 Task: Find connections with filter location Fortaleza with filter topic #Softwaredesignwith filter profile language English with filter current company FSSAI Publication with filter school Delhi Public School - India with filter industry Wholesale Paper Products with filter service category Pricing Strategy with filter keywords title Landscaping Assistant
Action: Mouse moved to (543, 106)
Screenshot: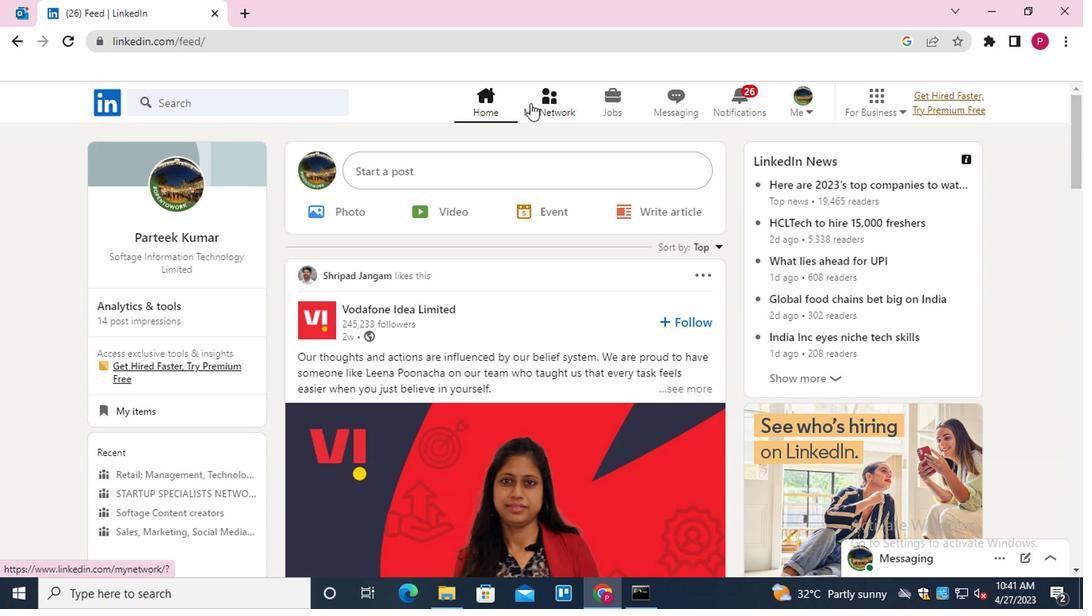 
Action: Mouse pressed left at (543, 106)
Screenshot: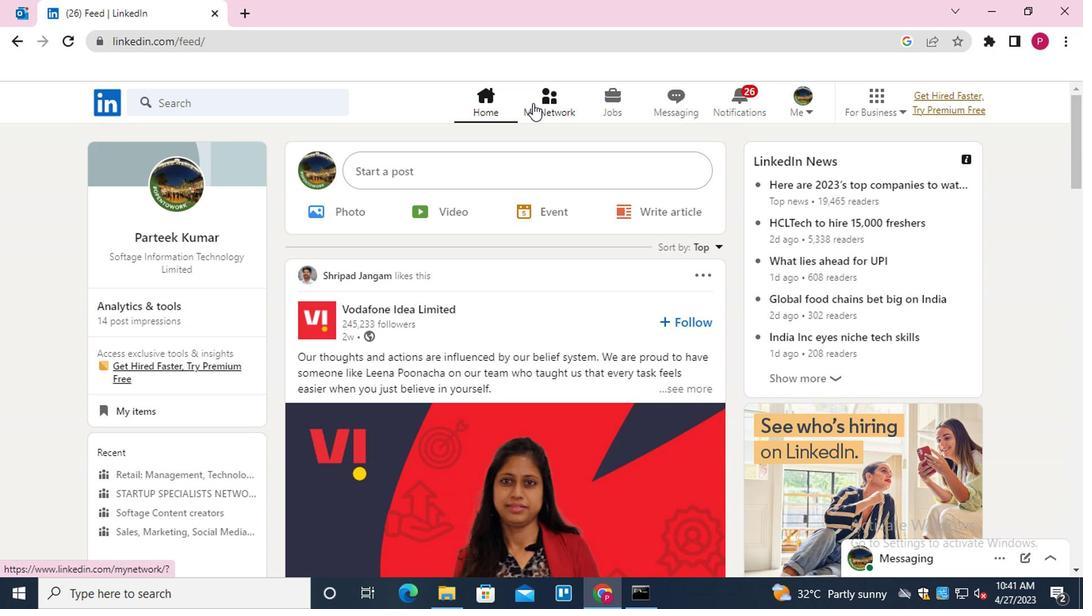 
Action: Mouse moved to (225, 181)
Screenshot: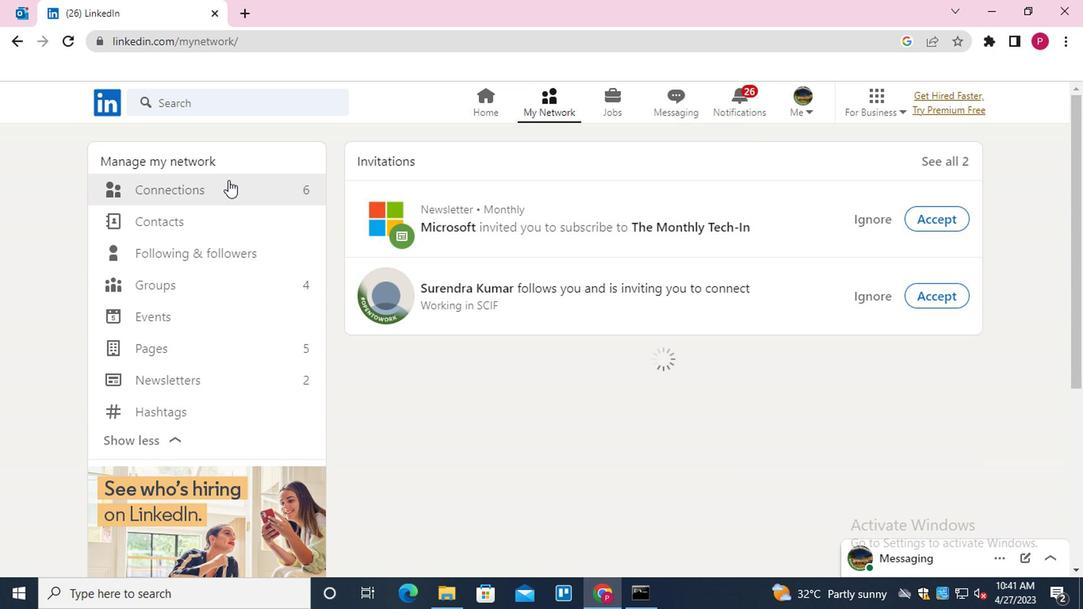 
Action: Mouse pressed left at (225, 181)
Screenshot: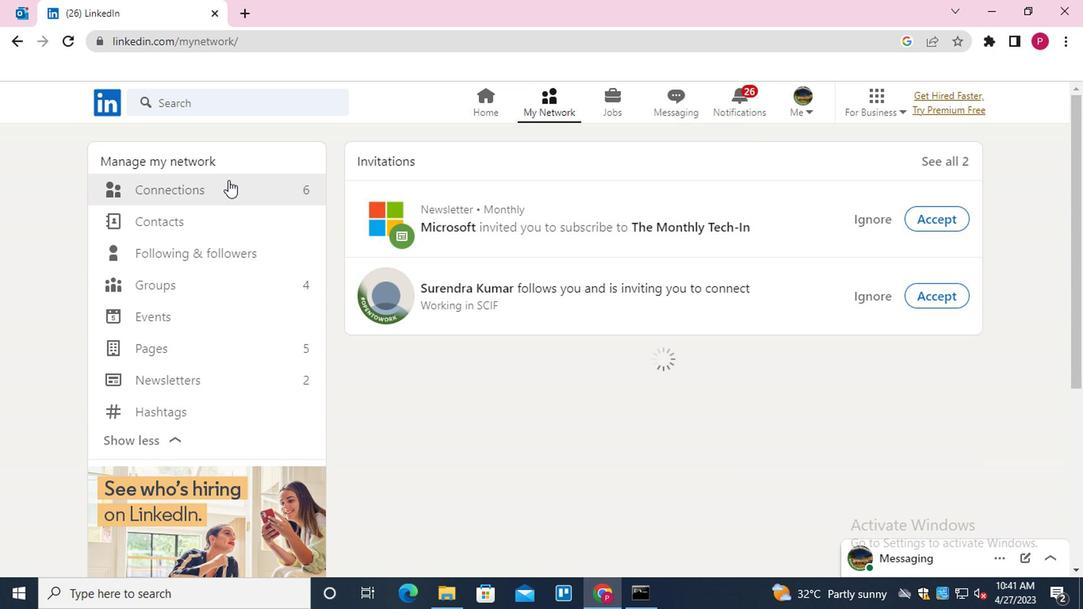 
Action: Mouse moved to (678, 193)
Screenshot: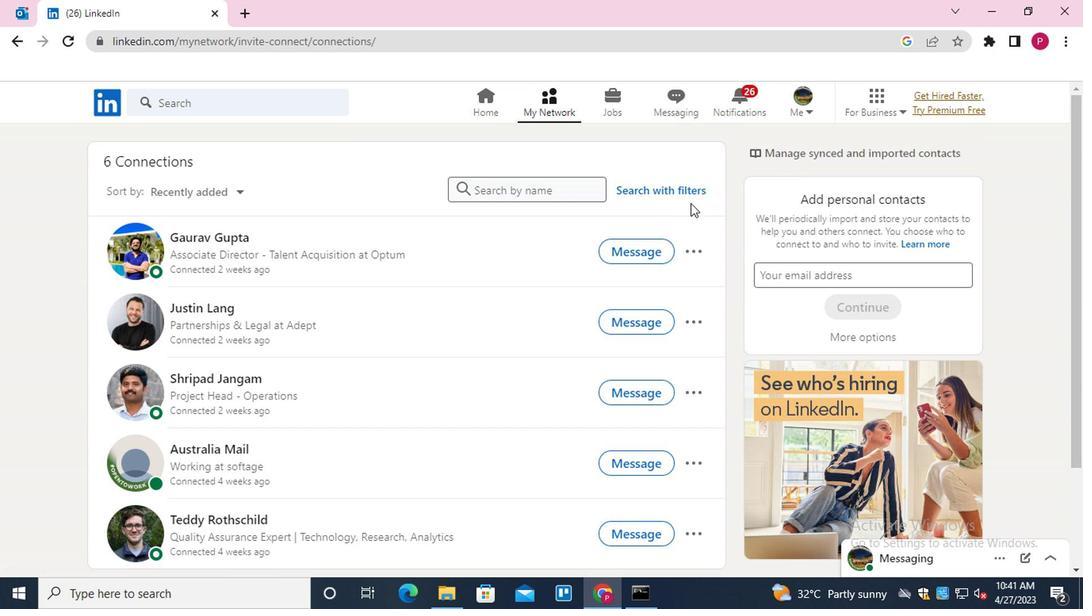 
Action: Mouse pressed left at (678, 193)
Screenshot: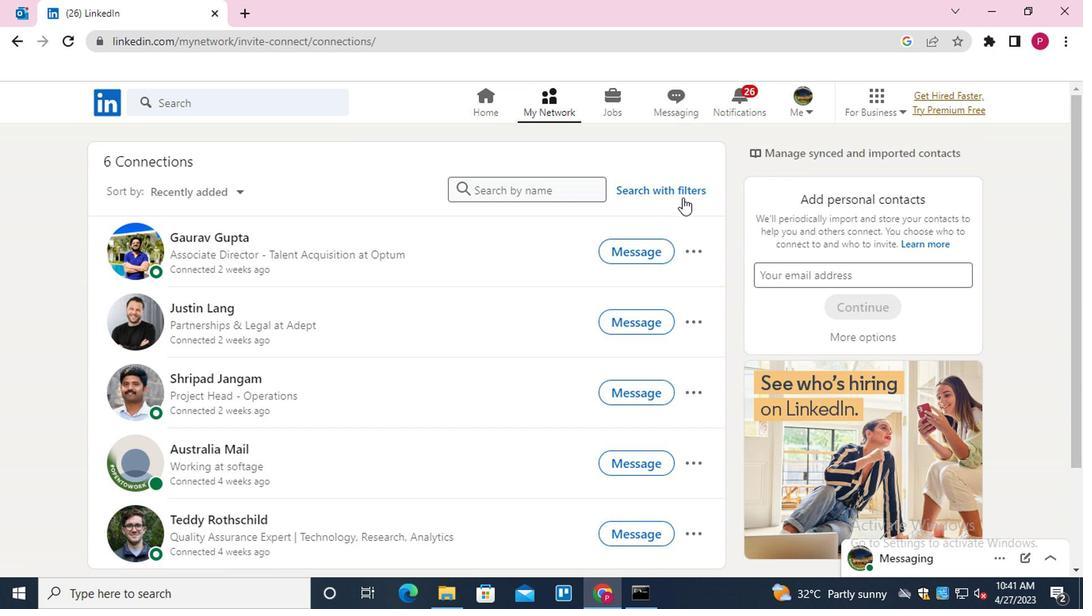 
Action: Mouse moved to (537, 147)
Screenshot: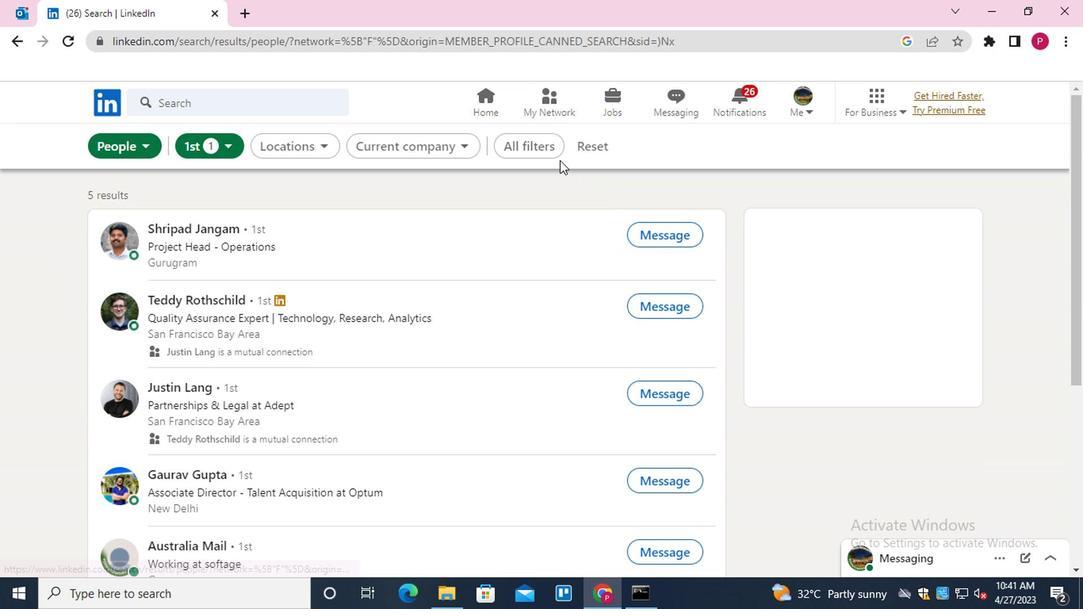 
Action: Mouse pressed left at (537, 147)
Screenshot: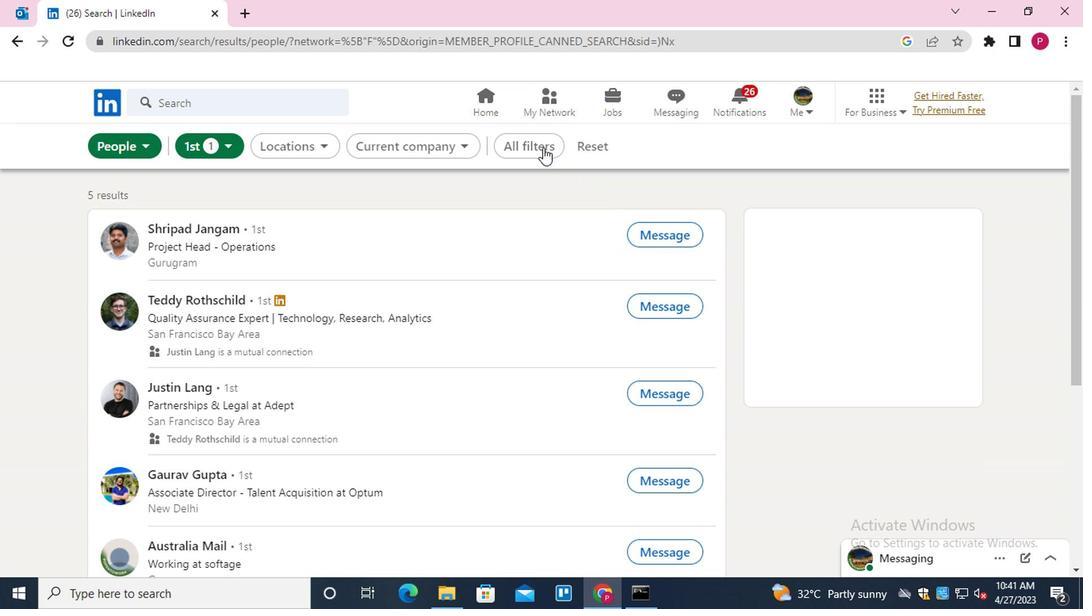 
Action: Mouse moved to (849, 310)
Screenshot: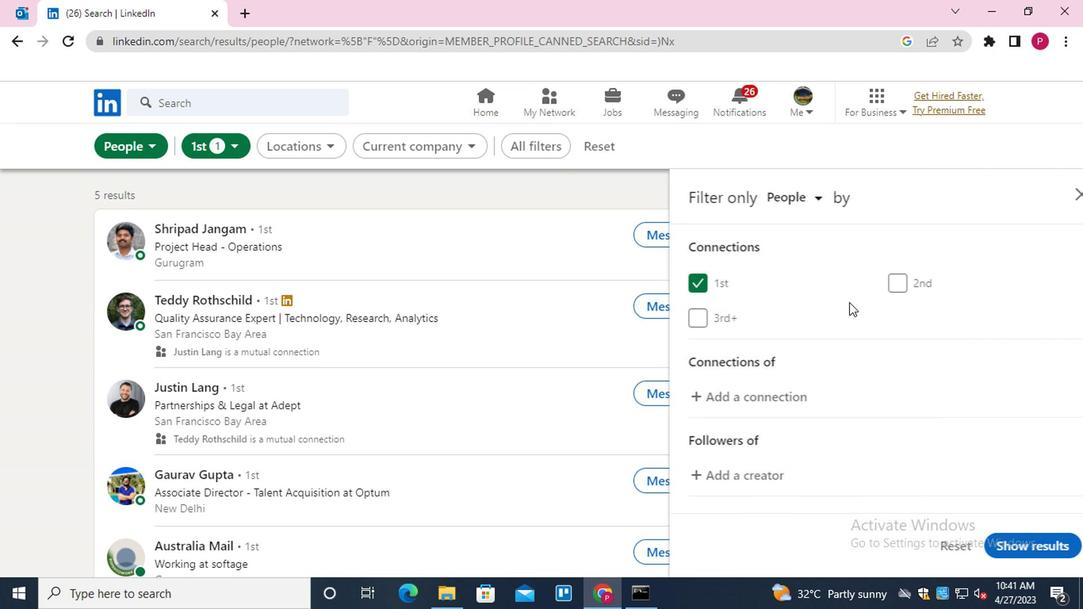 
Action: Mouse scrolled (849, 310) with delta (0, 0)
Screenshot: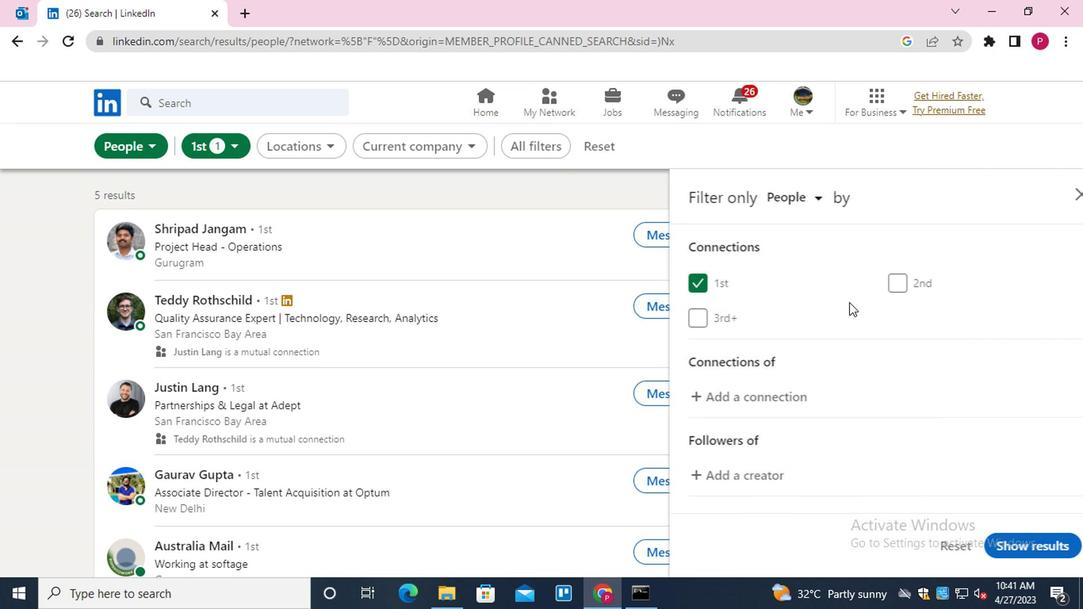 
Action: Mouse moved to (851, 312)
Screenshot: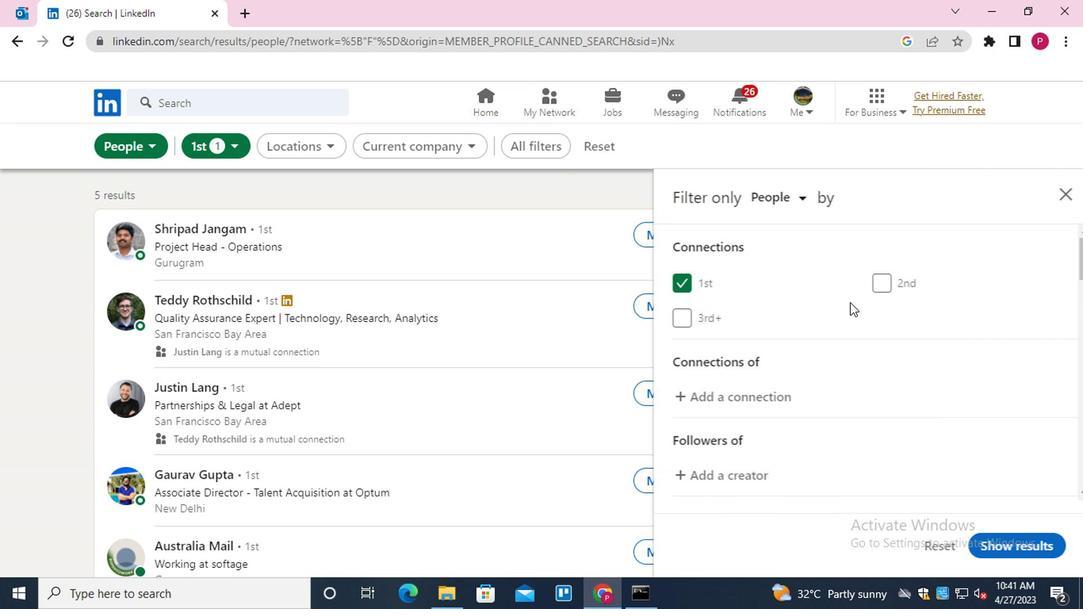 
Action: Mouse scrolled (851, 311) with delta (0, -1)
Screenshot: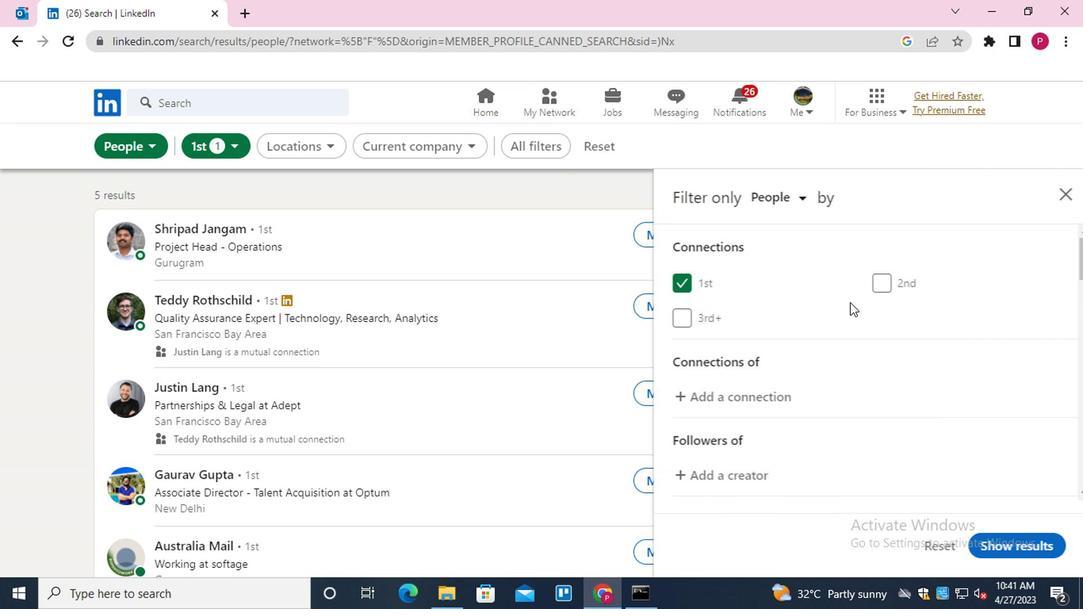 
Action: Mouse moved to (852, 317)
Screenshot: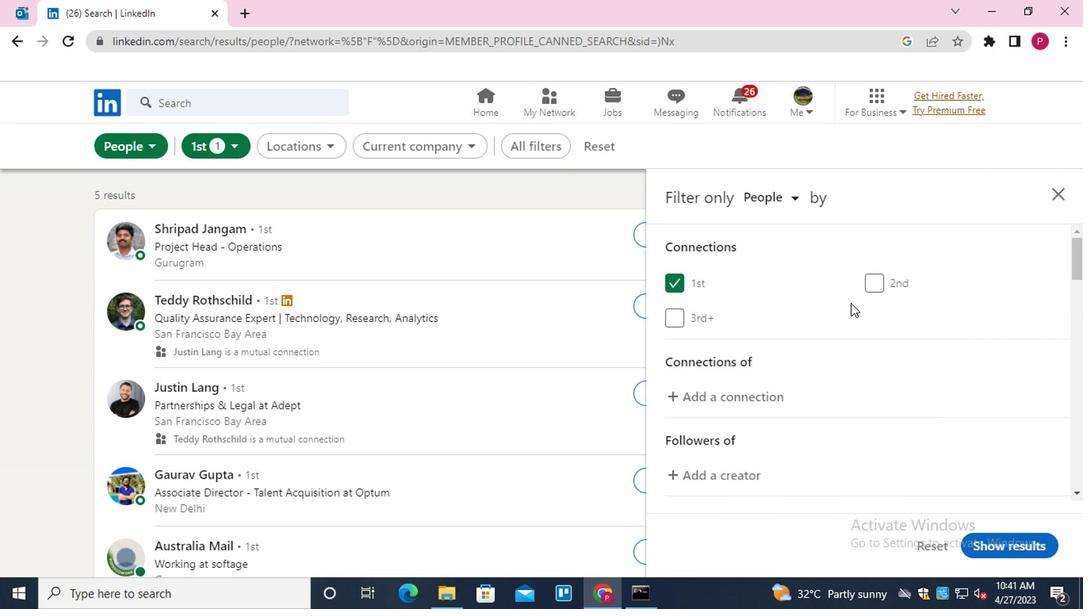 
Action: Mouse scrolled (852, 316) with delta (0, 0)
Screenshot: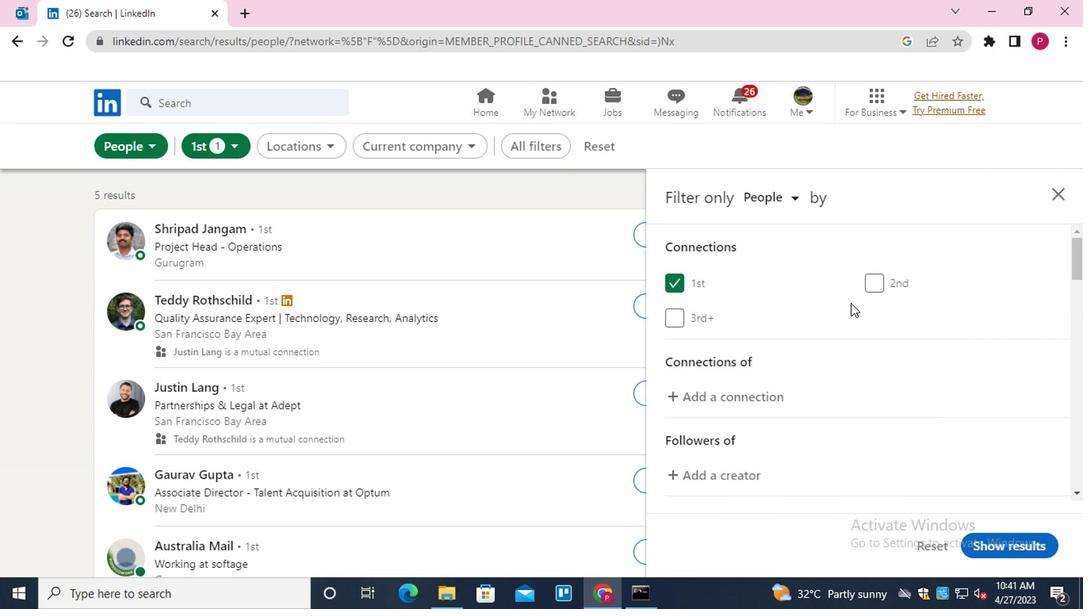 
Action: Mouse moved to (909, 398)
Screenshot: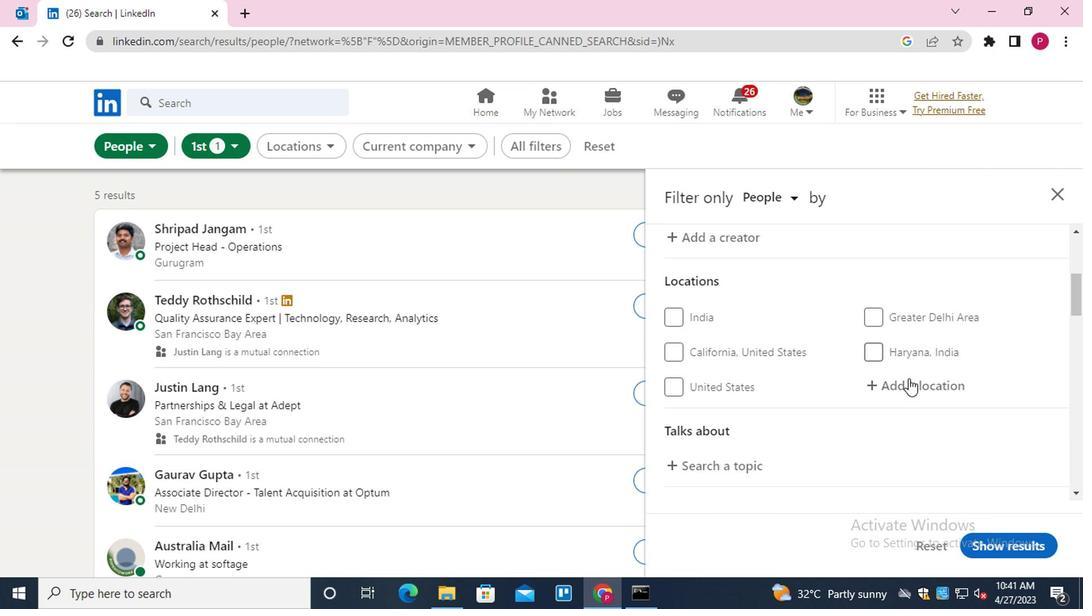 
Action: Mouse pressed left at (909, 398)
Screenshot: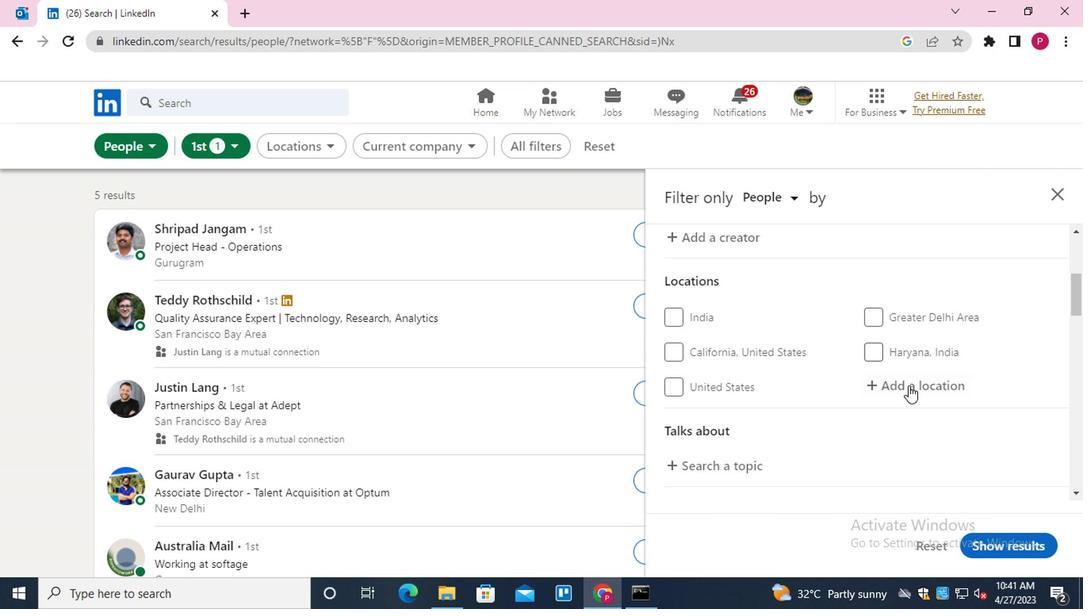 
Action: Mouse moved to (883, 369)
Screenshot: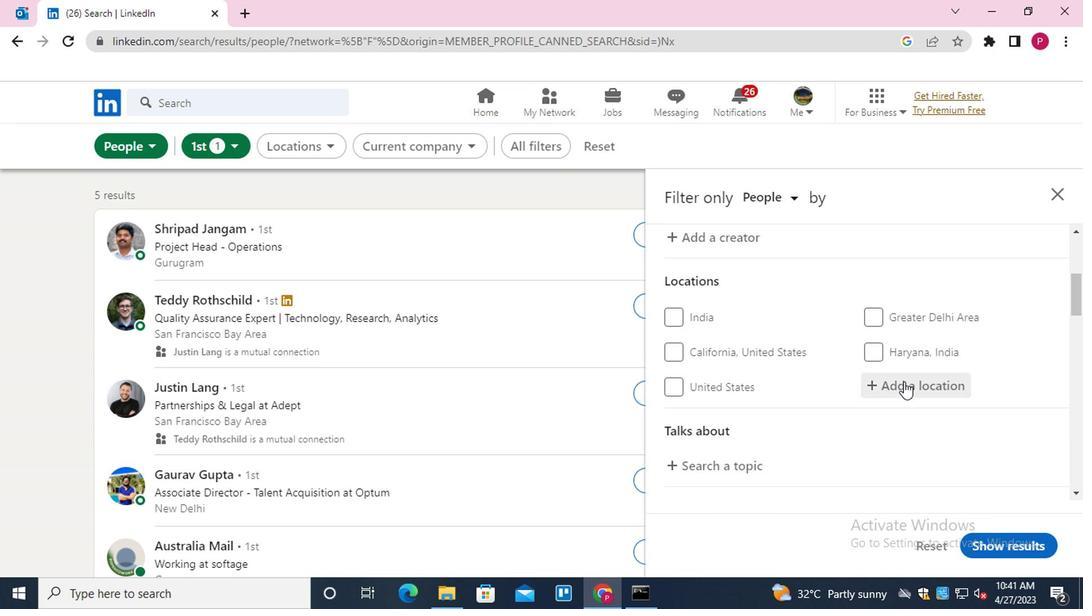 
Action: Mouse pressed left at (883, 369)
Screenshot: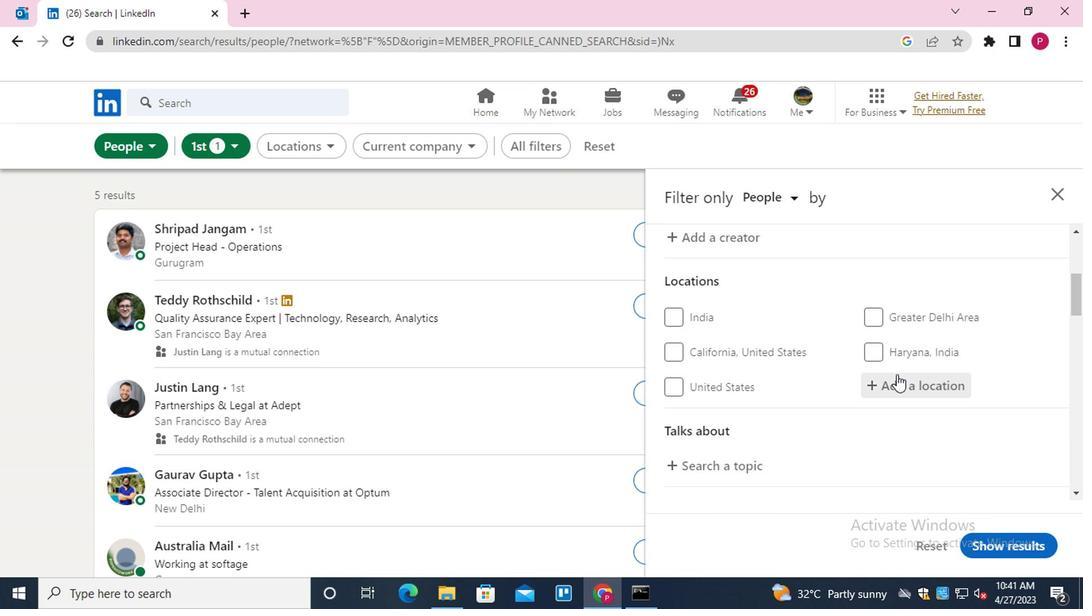 
Action: Mouse moved to (888, 378)
Screenshot: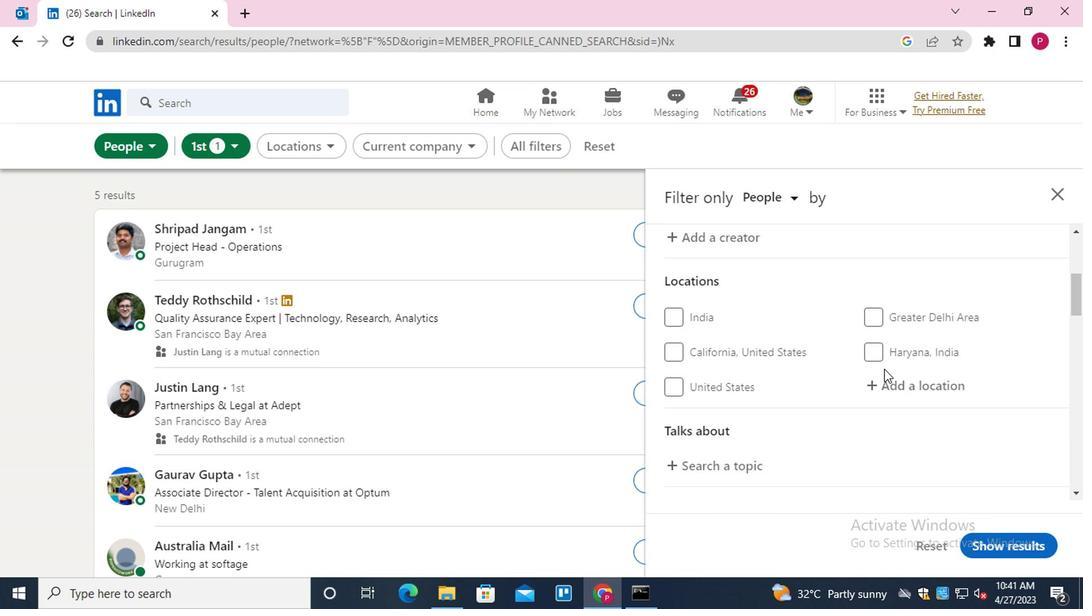 
Action: Mouse pressed left at (888, 378)
Screenshot: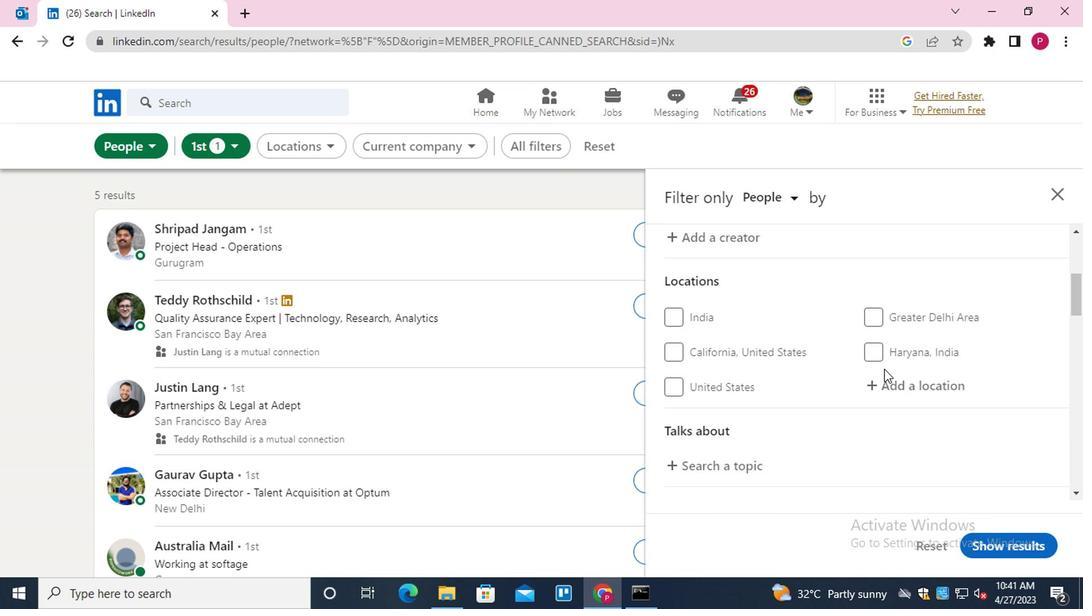 
Action: Mouse moved to (891, 379)
Screenshot: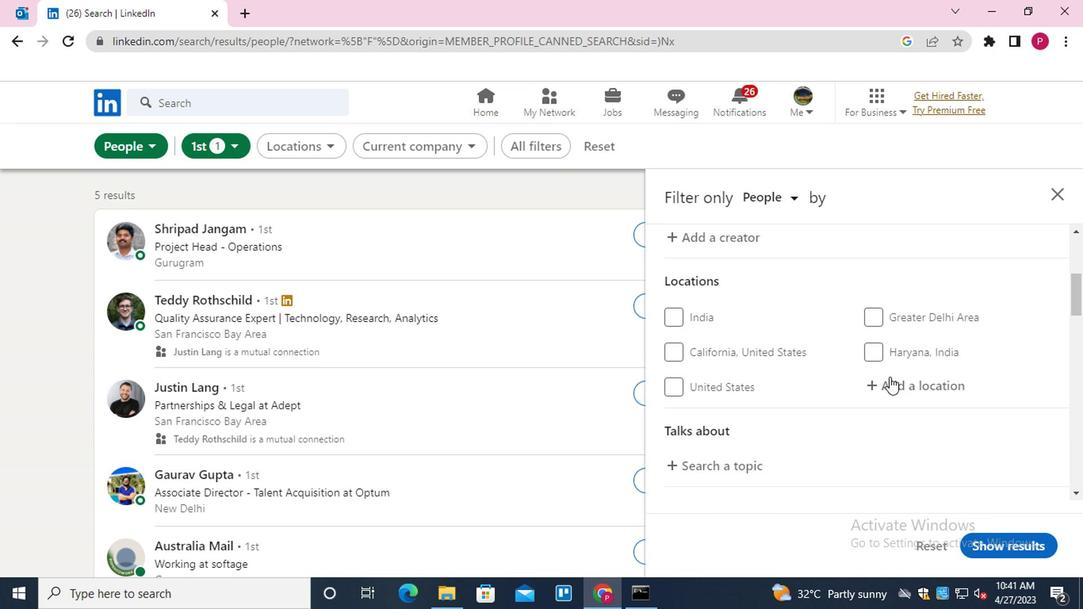 
Action: Key pressed <Key.shift><Key.shift><Key.shift><Key.shift><Key.shift><Key.shift><Key.shift><Key.shift><Key.shift><Key.shift><Key.shift><Key.shift><Key.shift>FORTALEZA<Key.down><Key.enter>
Screenshot: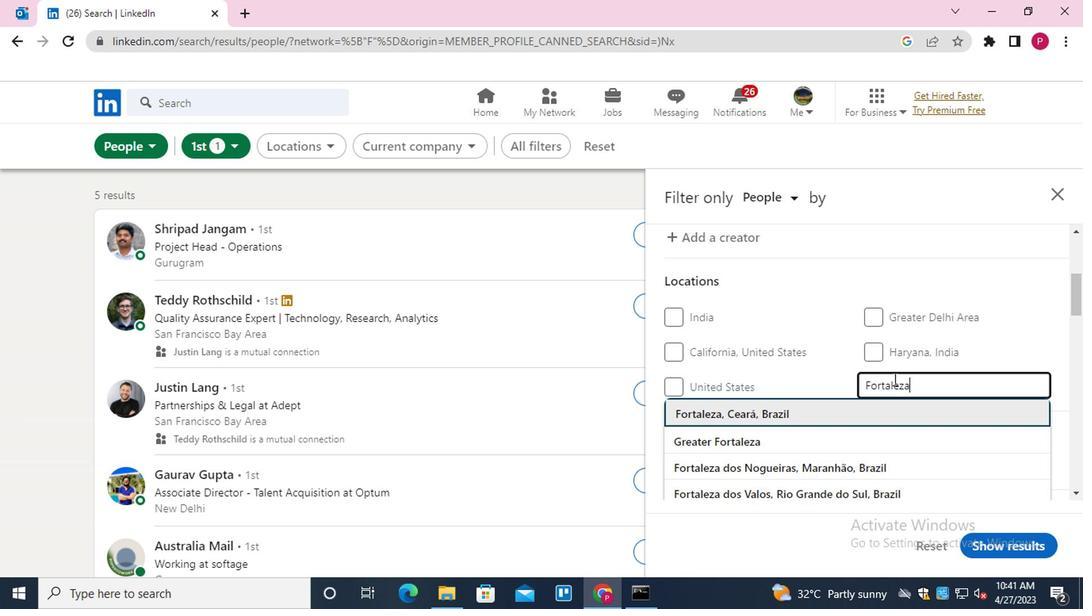 
Action: Mouse moved to (883, 385)
Screenshot: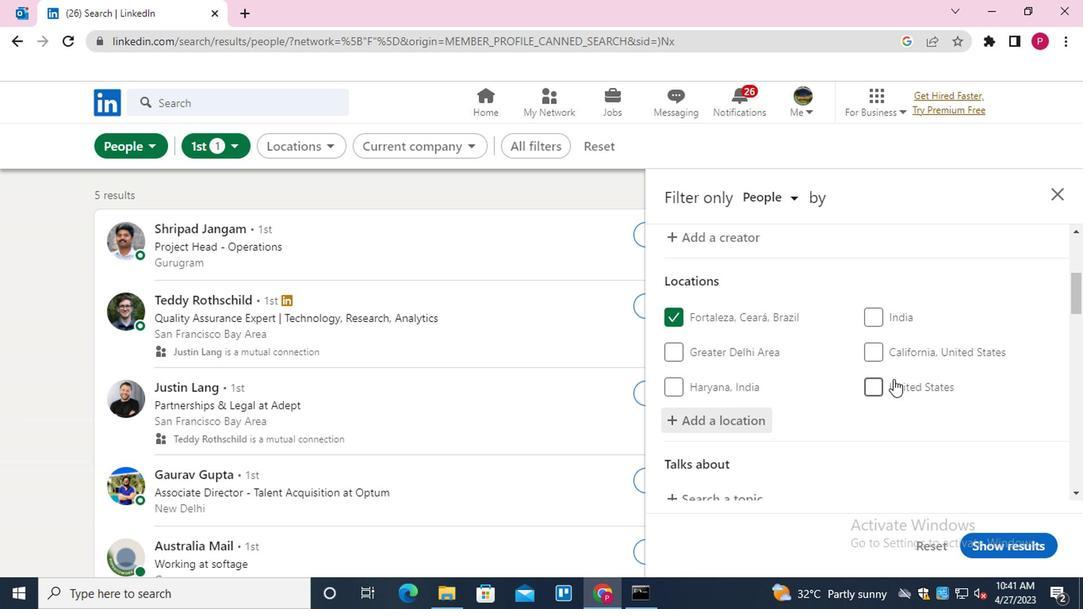 
Action: Mouse scrolled (883, 384) with delta (0, 0)
Screenshot: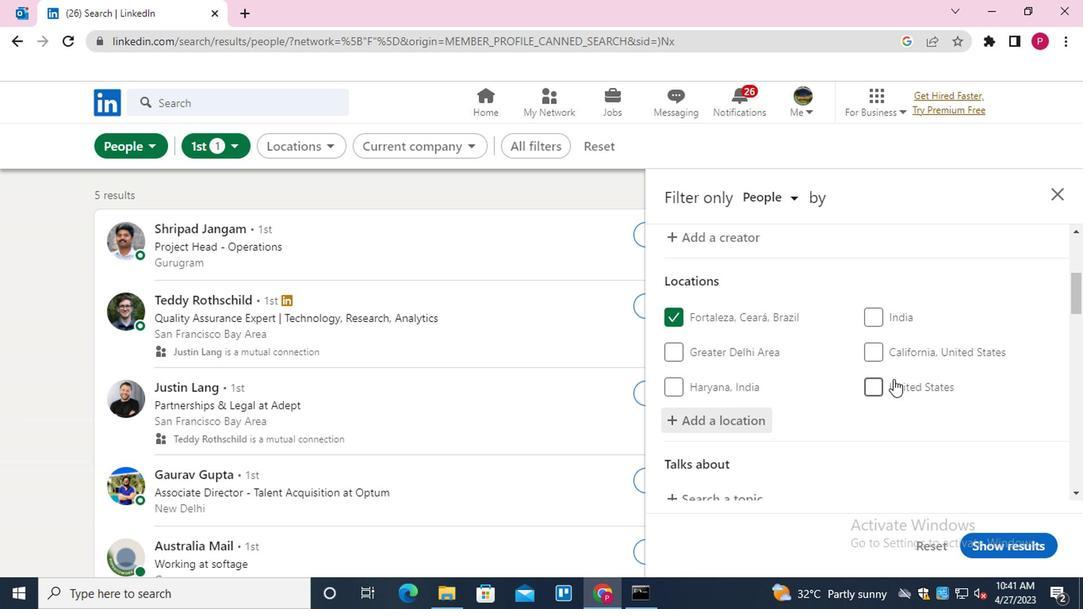 
Action: Mouse scrolled (883, 384) with delta (0, 0)
Screenshot: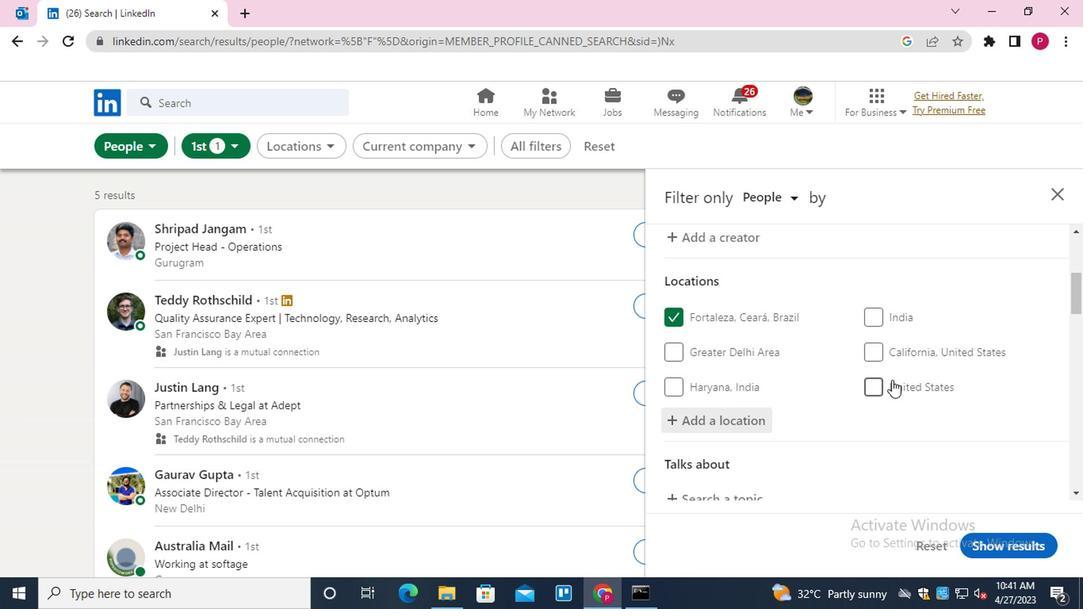 
Action: Mouse moved to (738, 336)
Screenshot: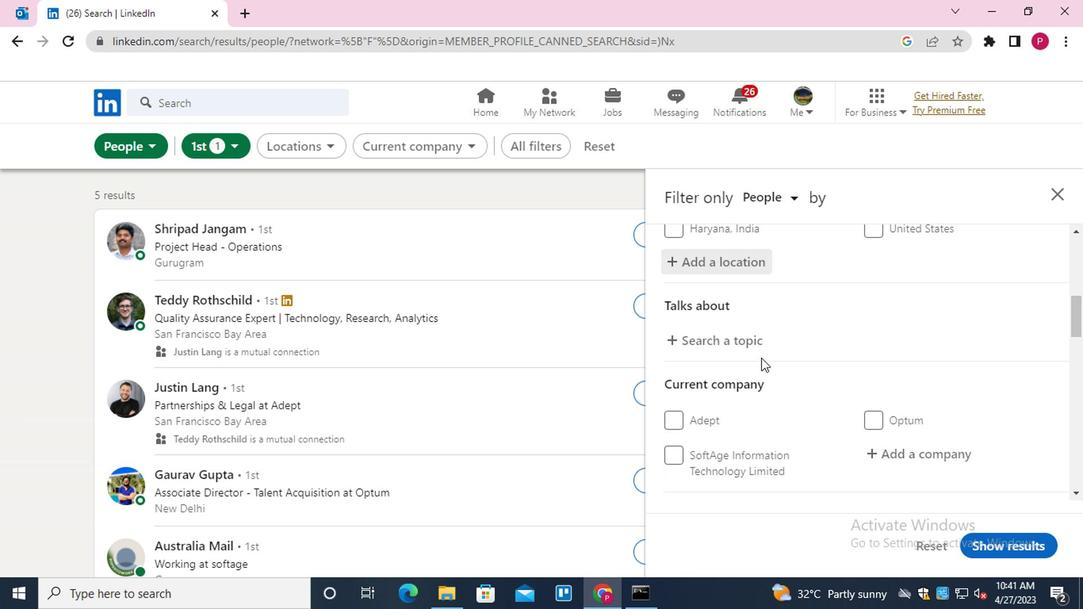 
Action: Mouse pressed left at (738, 336)
Screenshot: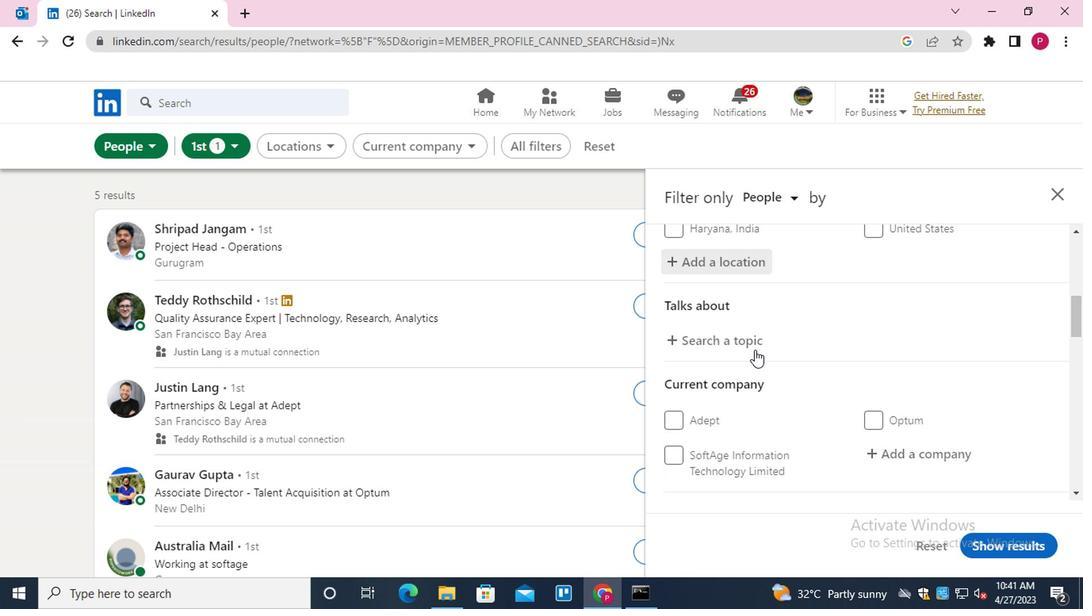 
Action: Key pressed SOFTWARE<Key.down><Key.down><Key.down><Key.down><Key.down><Key.down><Key.down><Key.down><Key.up><Key.up><Key.down><Key.up><Key.up><Key.up><Key.down><Key.down><Key.down><Key.down><Key.down><Key.down><Key.down><Key.enter>
Screenshot: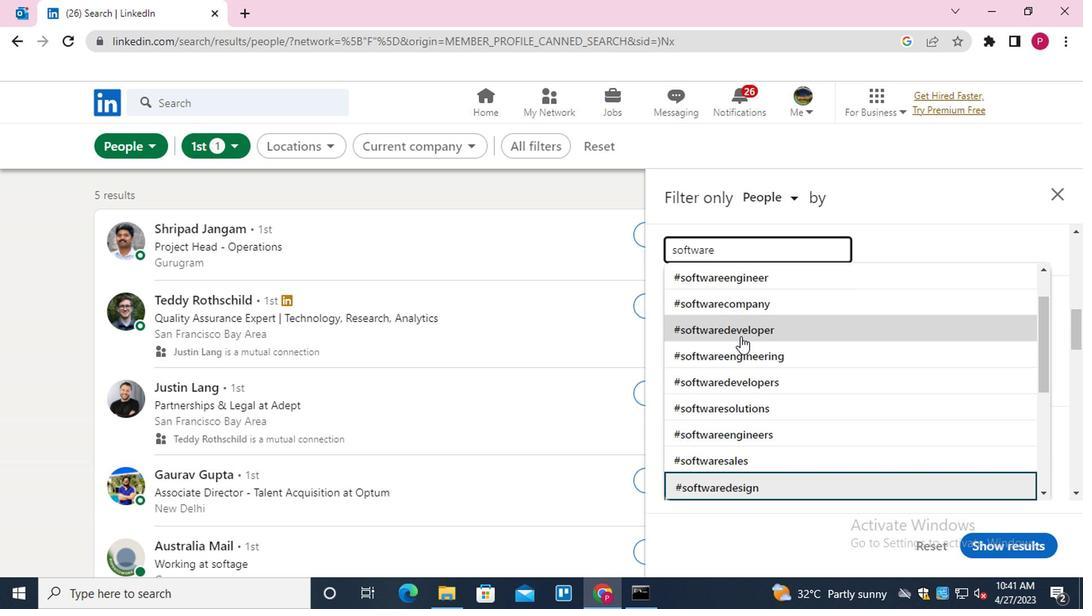 
Action: Mouse moved to (931, 363)
Screenshot: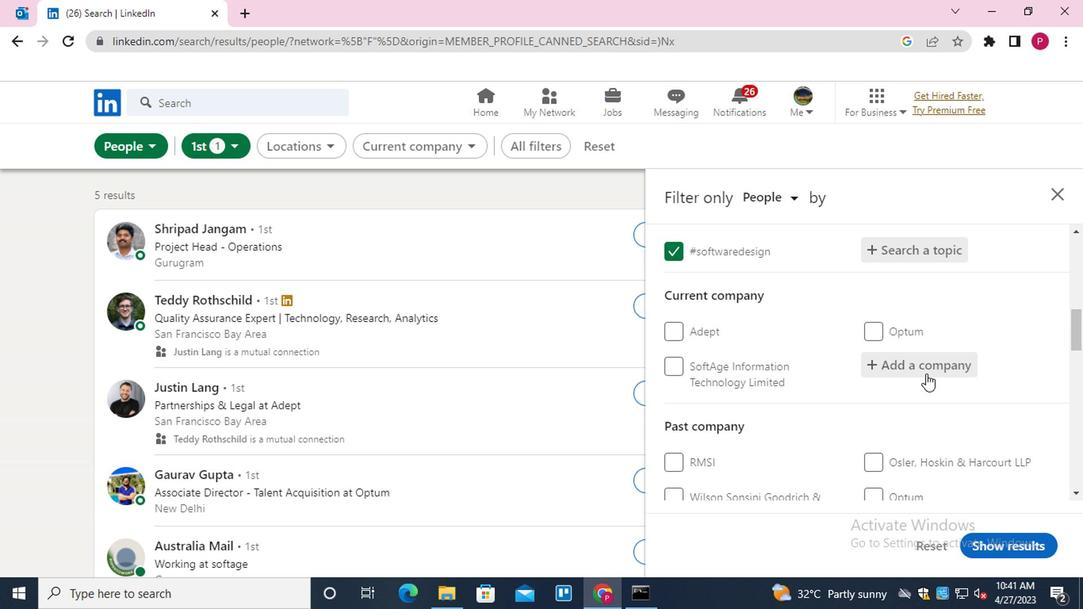 
Action: Mouse pressed left at (931, 363)
Screenshot: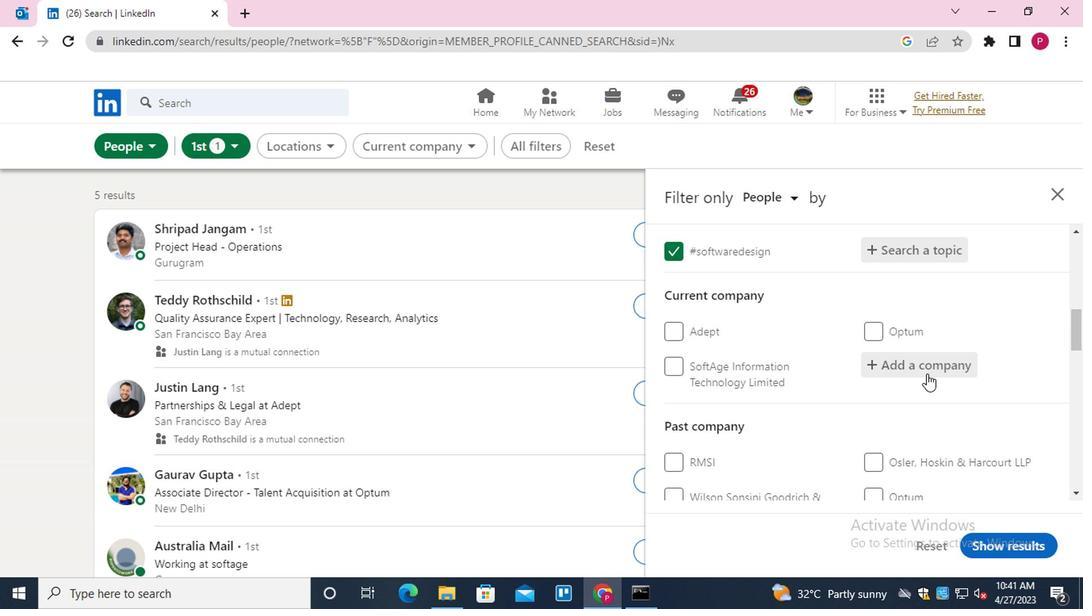 
Action: Key pressed <Key.shift><Key.shift><Key.shift><Key.shift><Key.shift><Key.shift><Key.shift><Key.shift><Key.shift><Key.shift><Key.shift><Key.shift>FSSAI
Screenshot: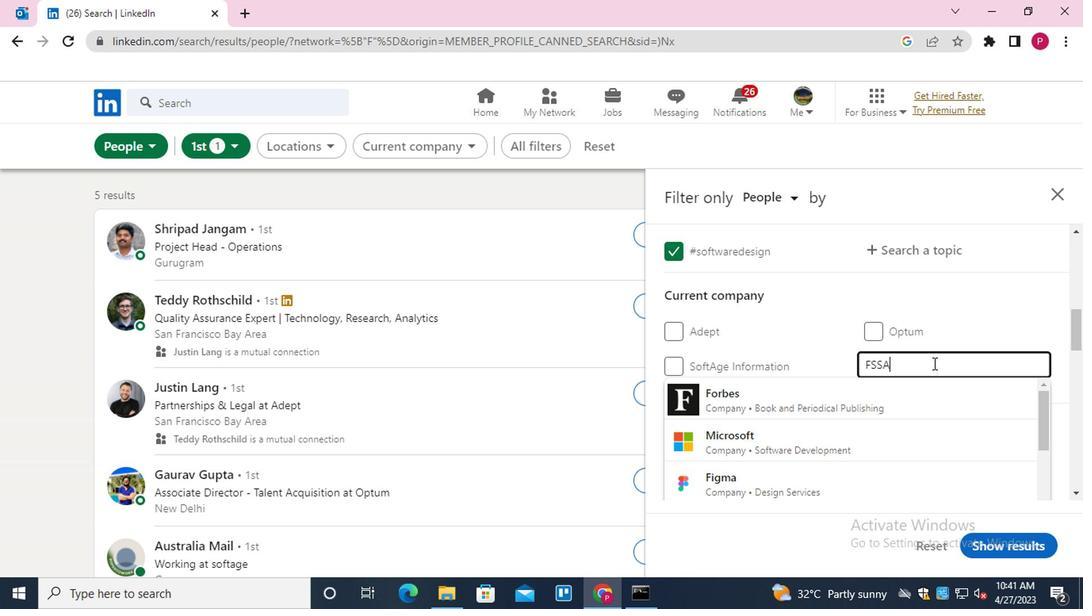 
Action: Mouse moved to (980, 328)
Screenshot: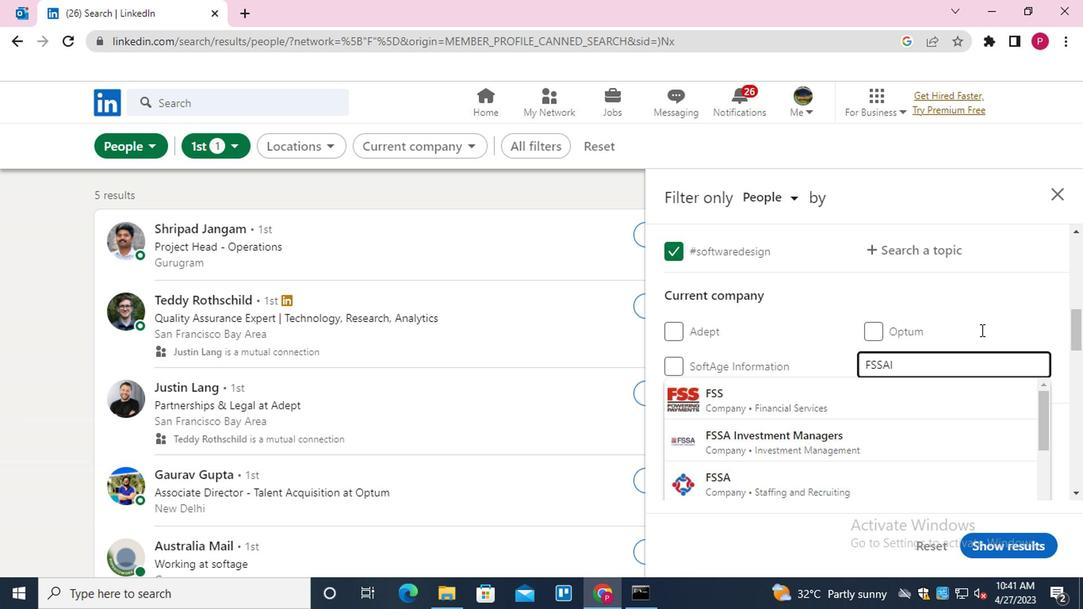 
Action: Key pressed <Key.down><Key.enter>
Screenshot: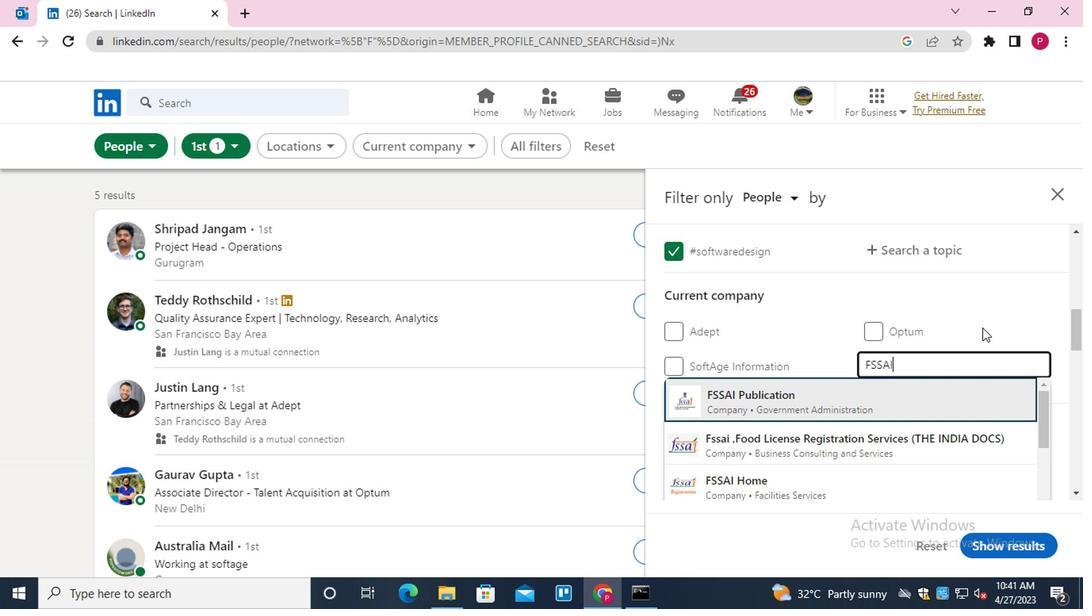 
Action: Mouse moved to (939, 295)
Screenshot: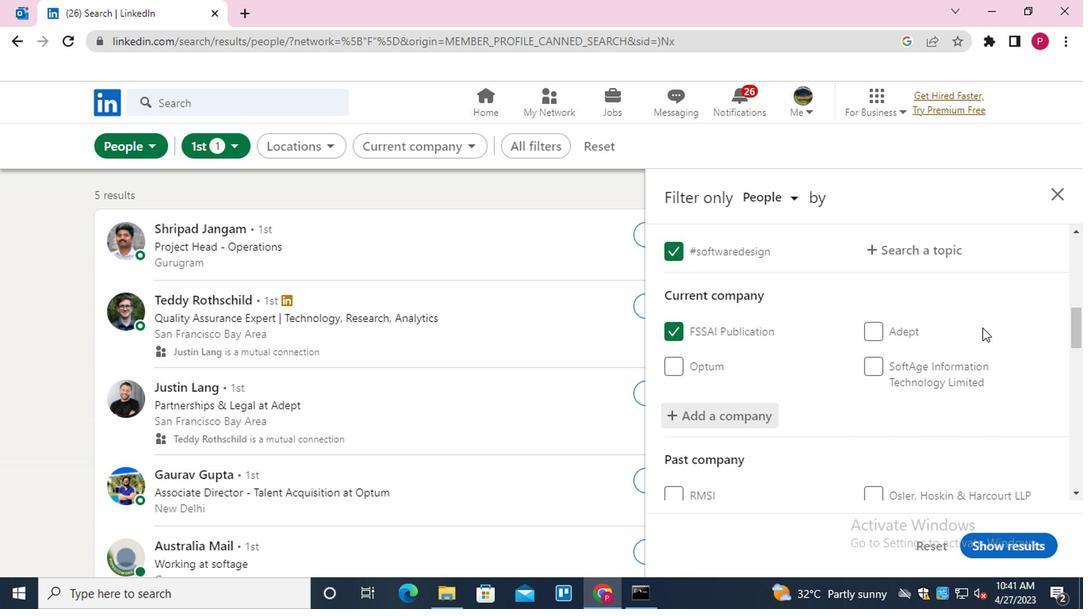 
Action: Mouse scrolled (939, 295) with delta (0, 0)
Screenshot: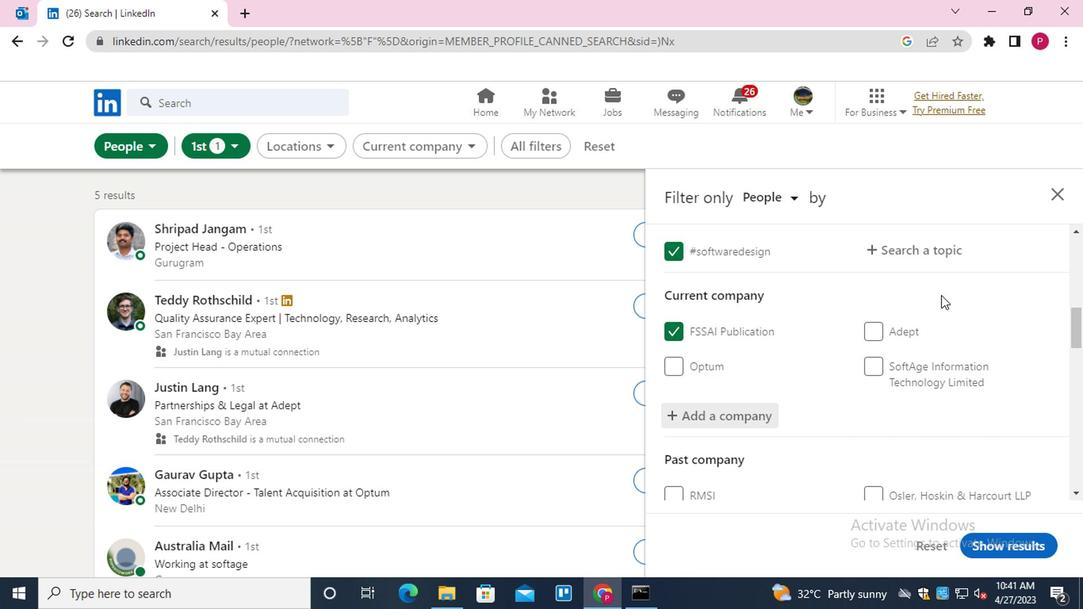 
Action: Mouse moved to (937, 306)
Screenshot: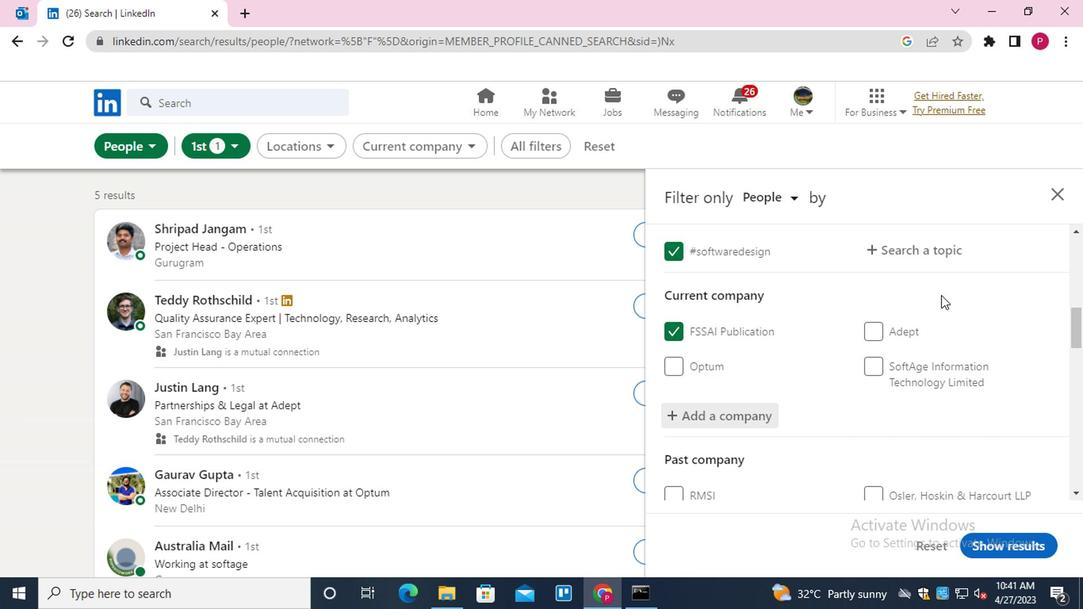 
Action: Mouse scrolled (937, 305) with delta (0, -1)
Screenshot: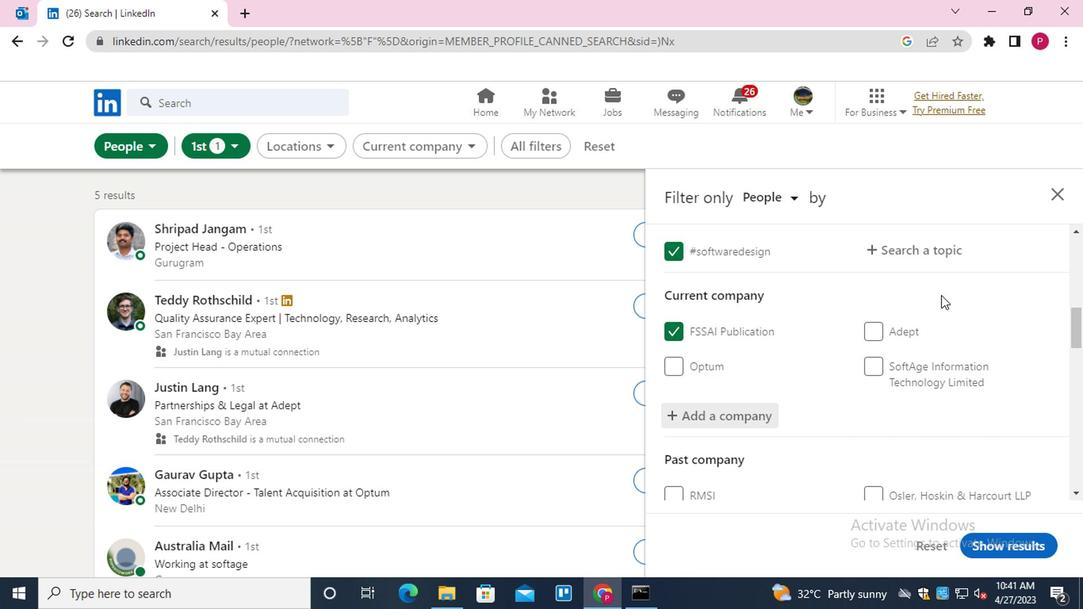 
Action: Mouse moved to (918, 357)
Screenshot: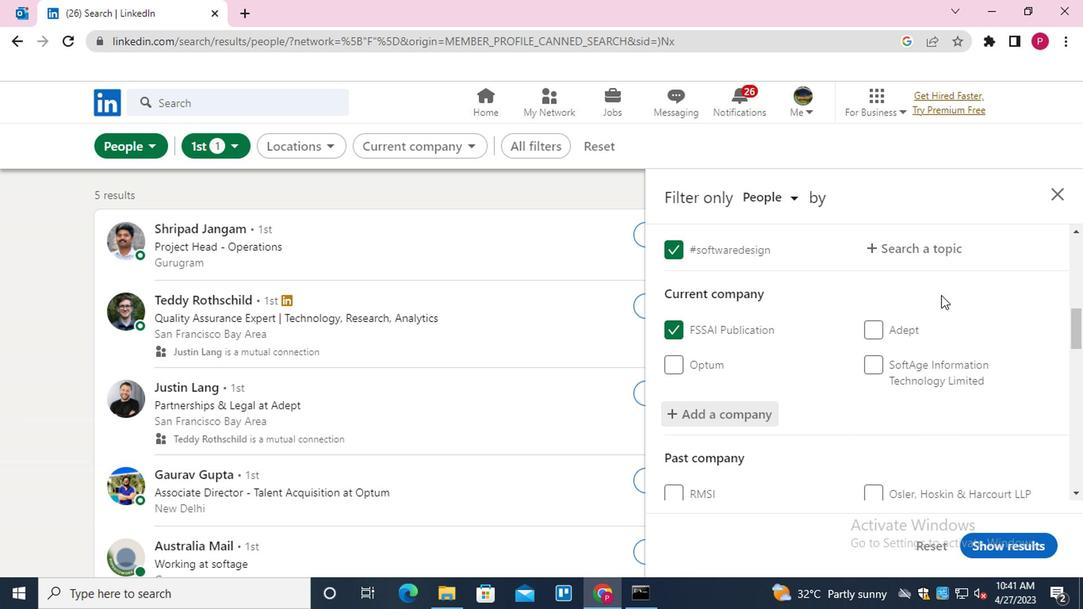 
Action: Mouse scrolled (918, 357) with delta (0, 0)
Screenshot: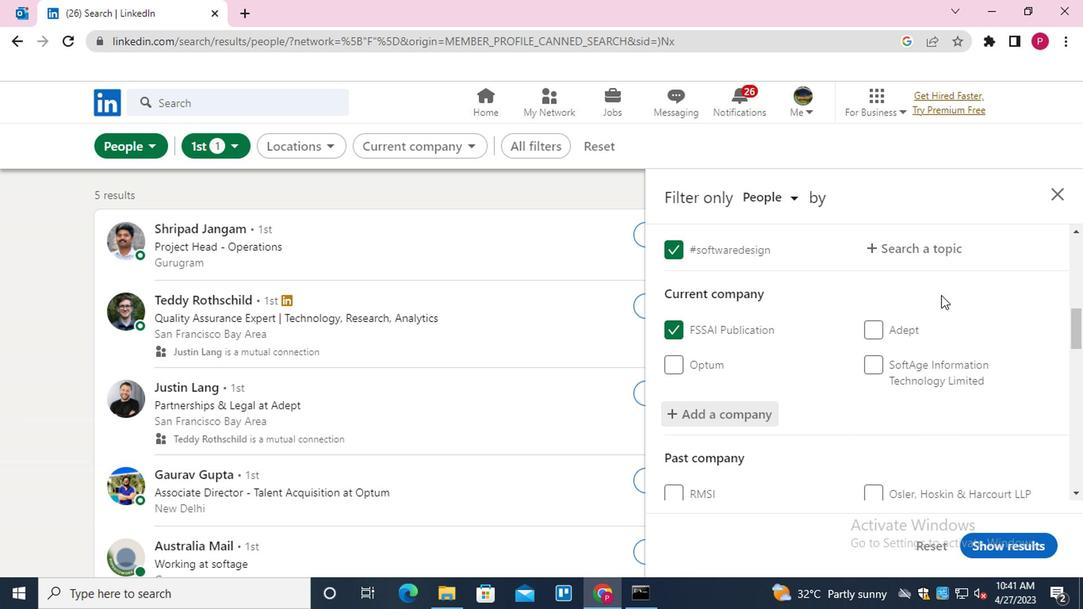 
Action: Mouse moved to (877, 359)
Screenshot: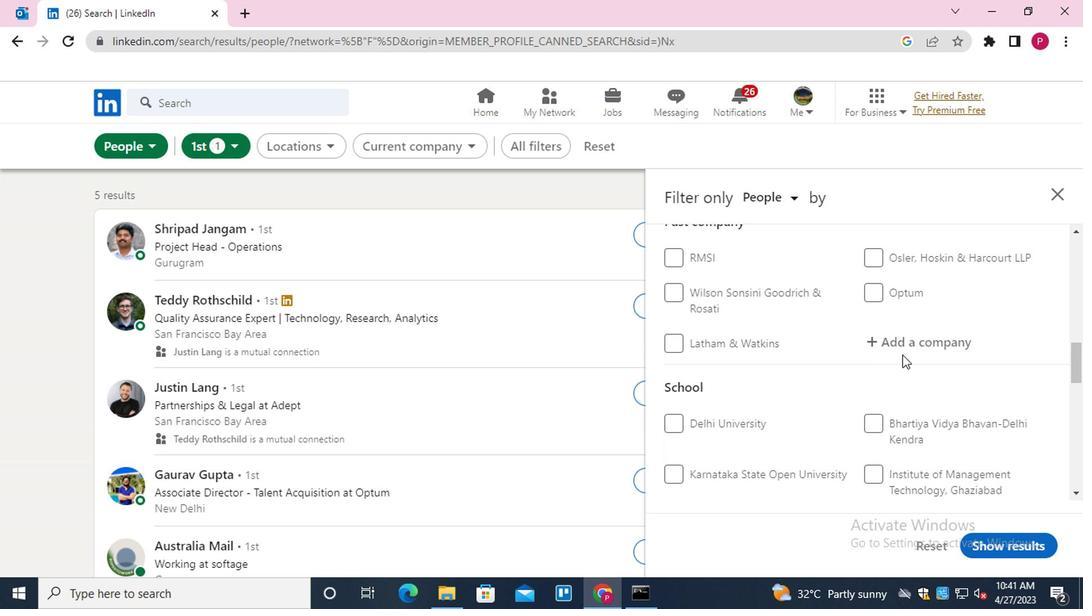 
Action: Mouse scrolled (877, 359) with delta (0, 0)
Screenshot: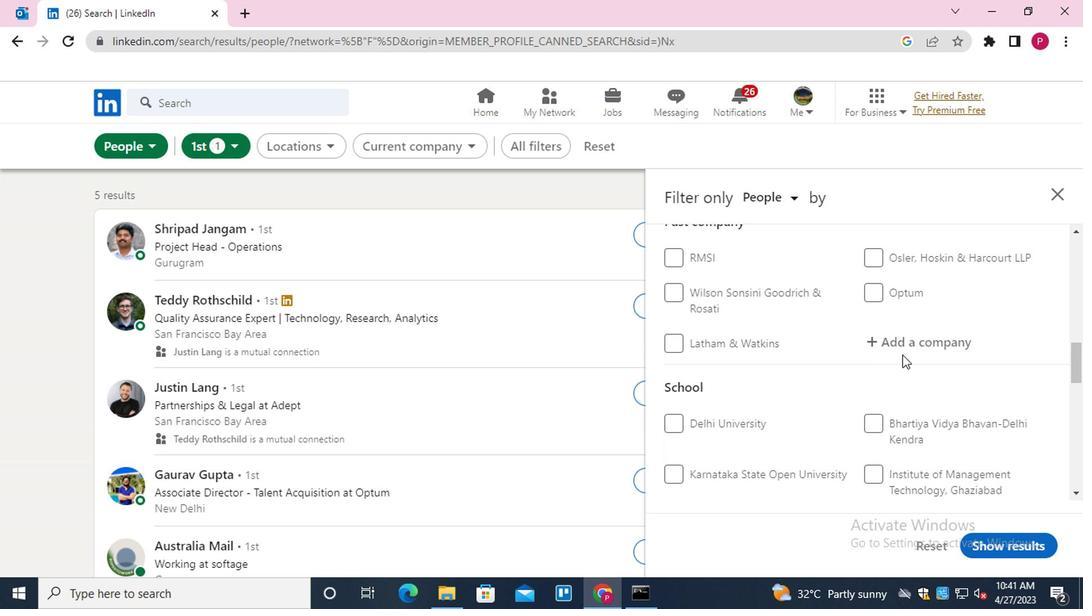 
Action: Mouse scrolled (877, 359) with delta (0, 0)
Screenshot: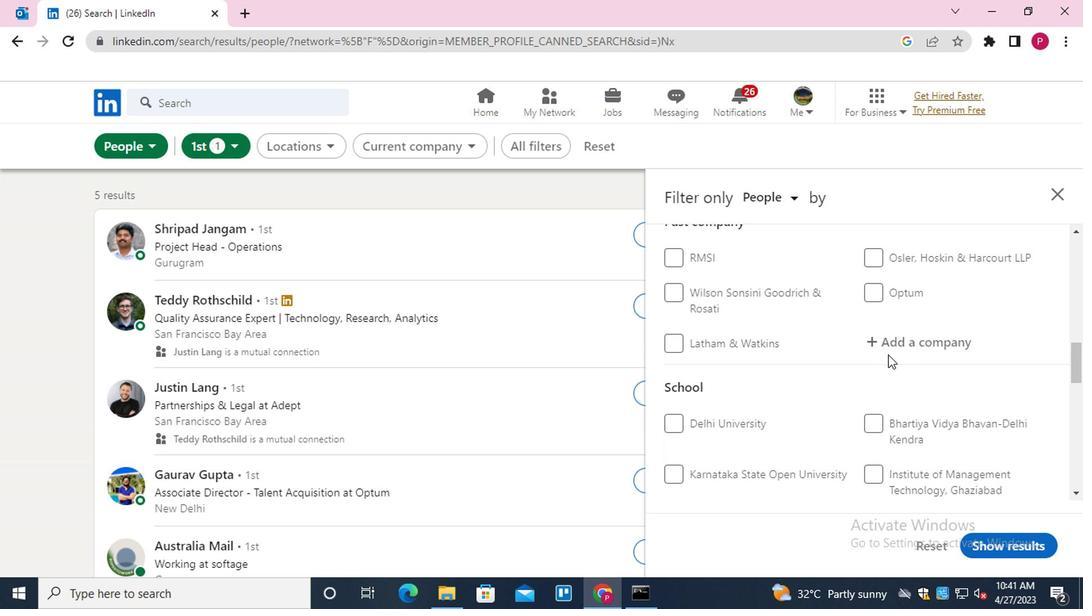 
Action: Mouse moved to (903, 366)
Screenshot: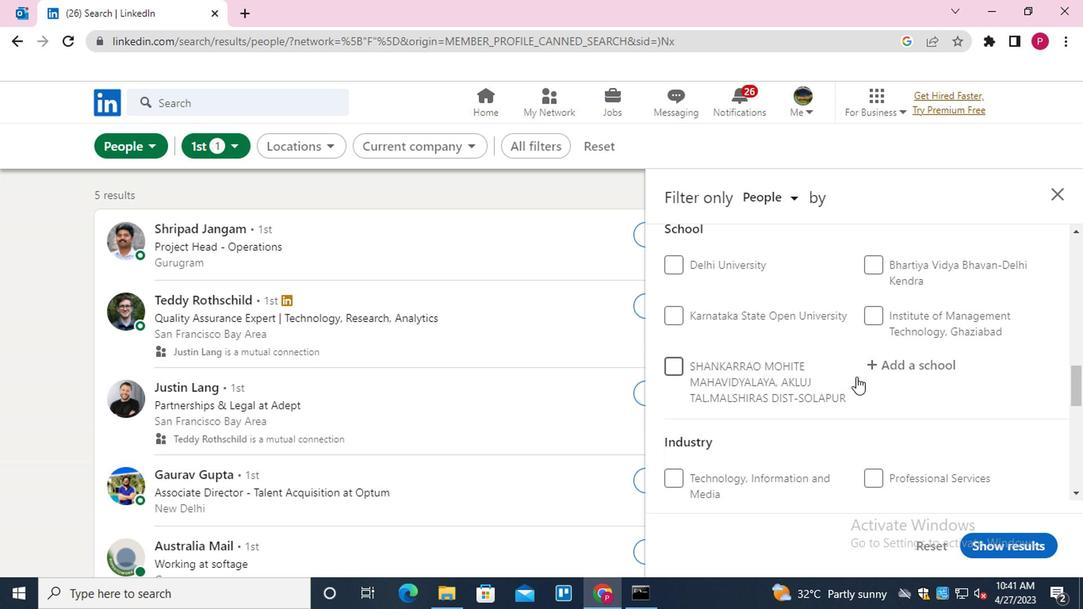 
Action: Mouse pressed left at (903, 366)
Screenshot: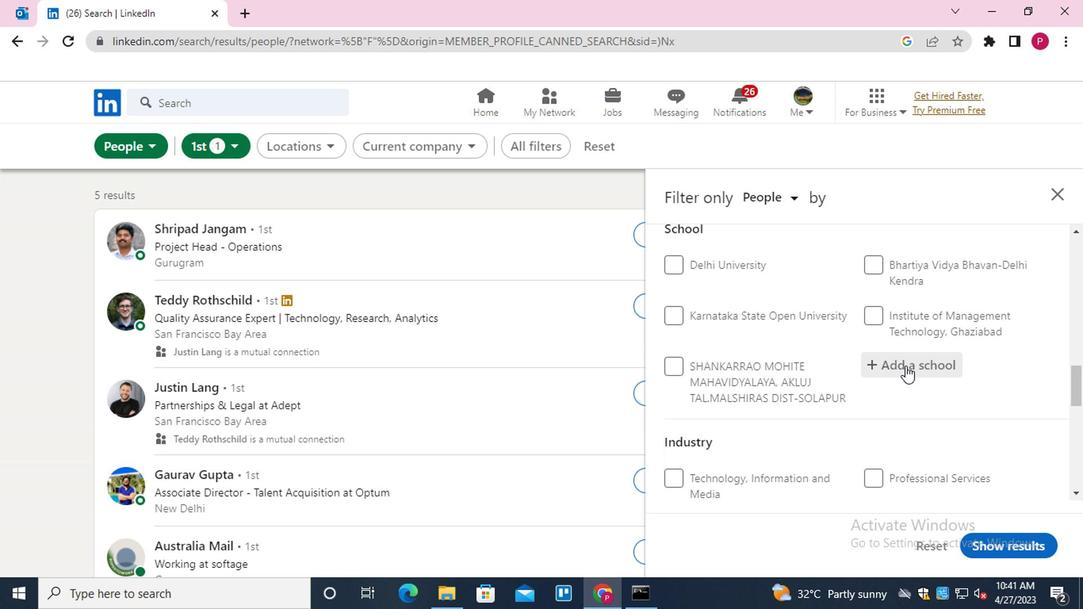 
Action: Mouse moved to (818, 361)
Screenshot: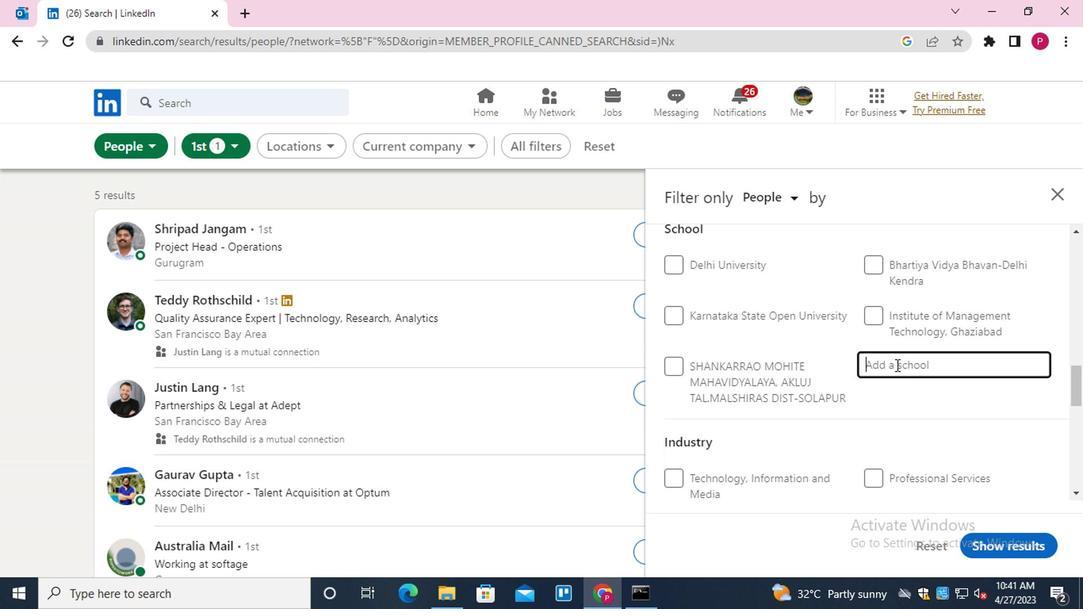 
Action: Mouse scrolled (818, 361) with delta (0, 0)
Screenshot: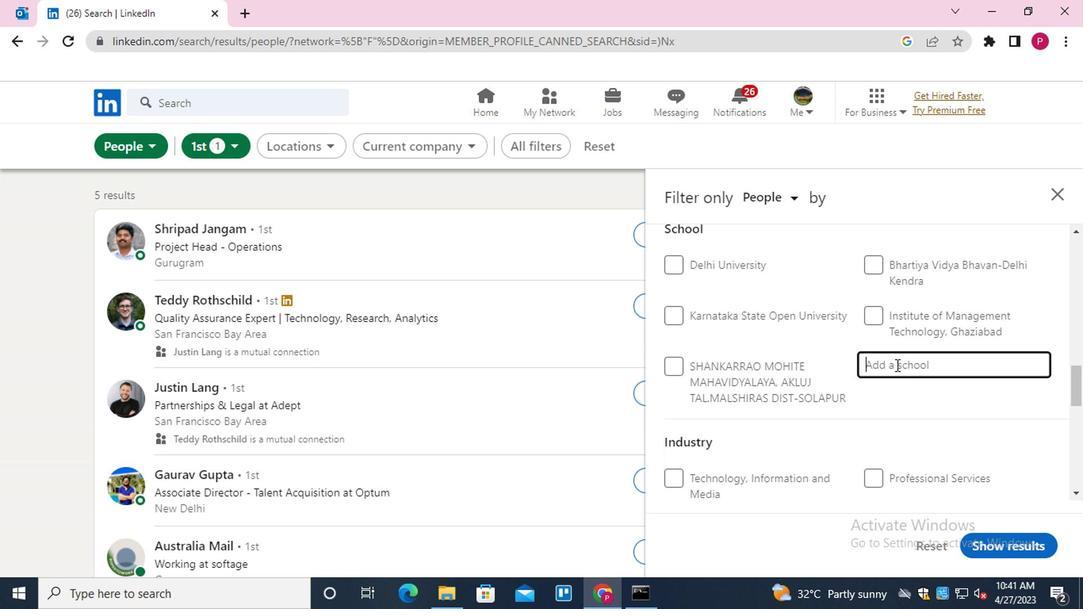 
Action: Mouse scrolled (818, 361) with delta (0, 0)
Screenshot: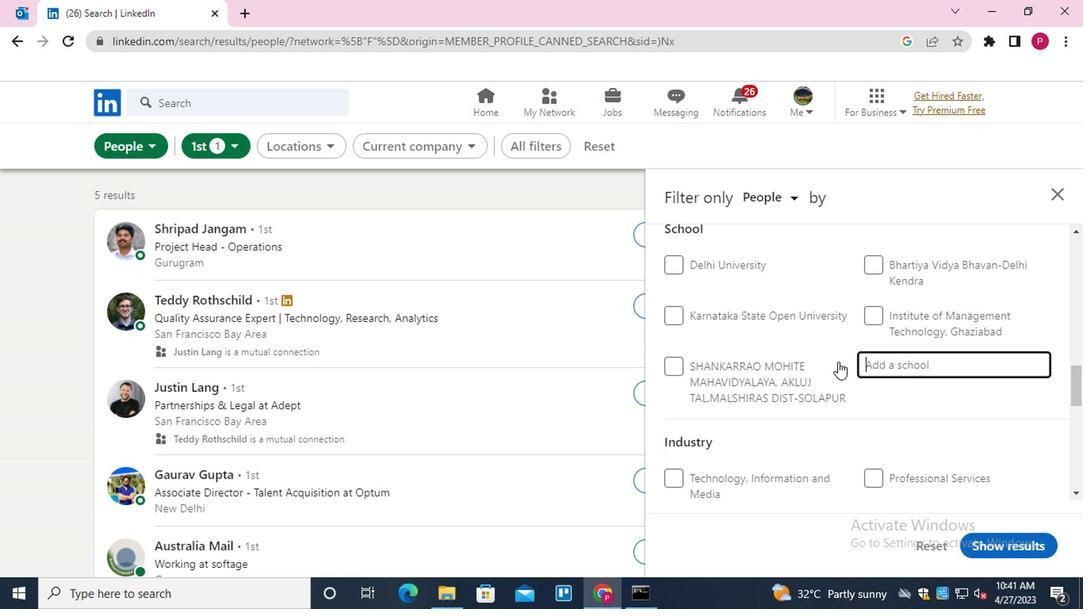 
Action: Mouse scrolled (818, 362) with delta (0, 1)
Screenshot: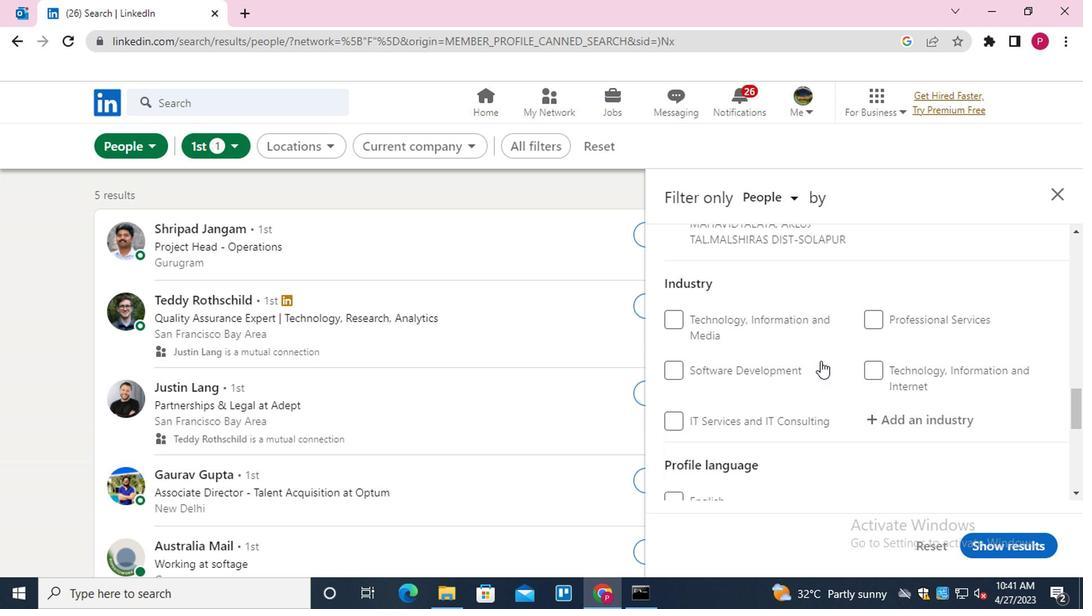 
Action: Key pressed <Key.shift>DELHI<Key.space><Key.shift>PUBLIC<Key.up><Key.down><Key.enter>
Screenshot: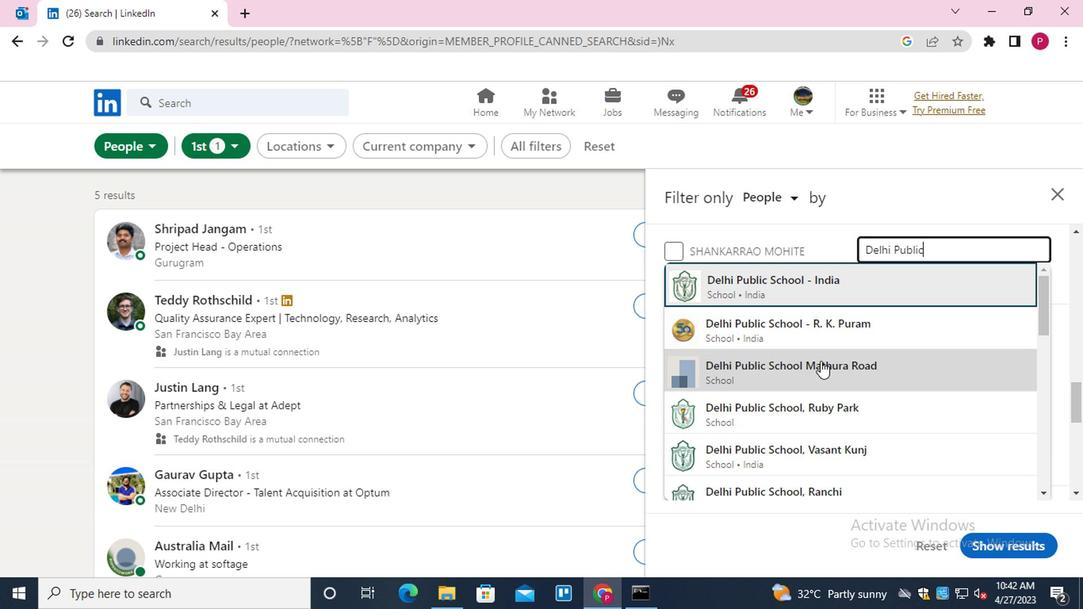 
Action: Mouse moved to (747, 349)
Screenshot: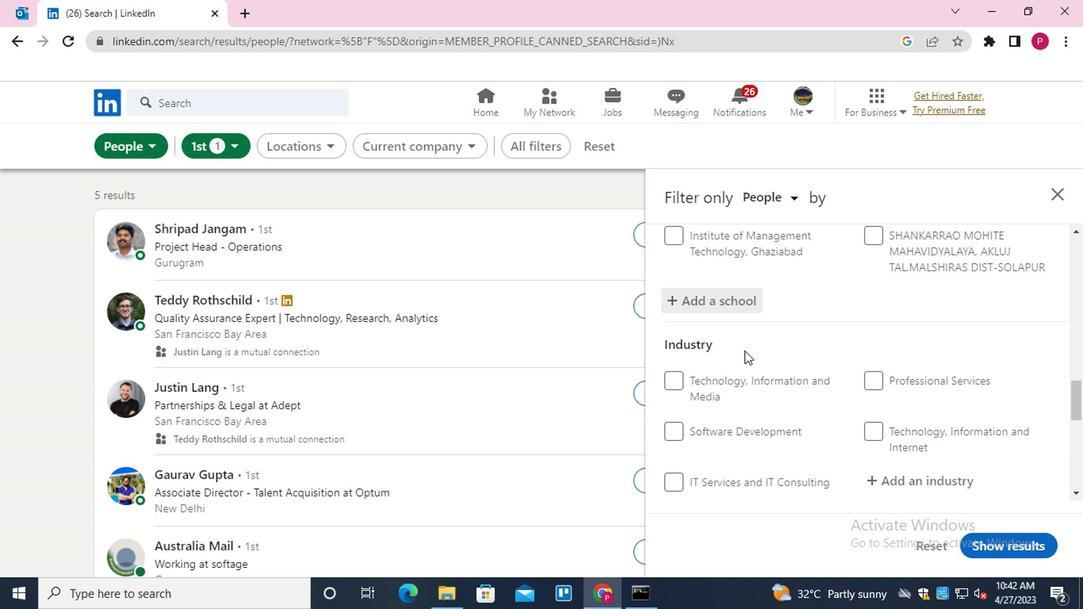 
Action: Mouse scrolled (747, 349) with delta (0, 0)
Screenshot: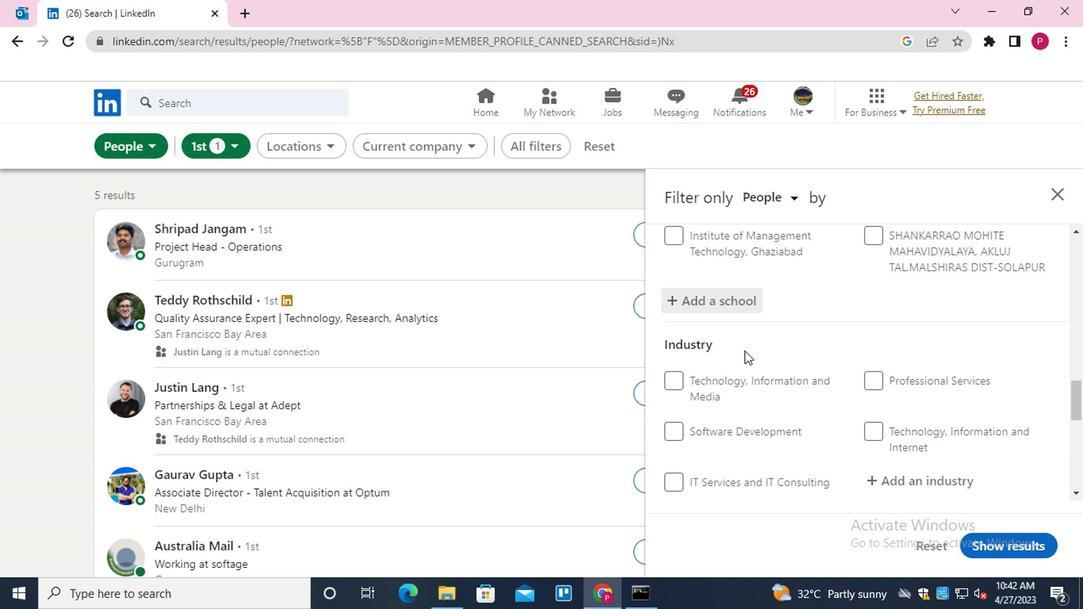
Action: Mouse moved to (752, 350)
Screenshot: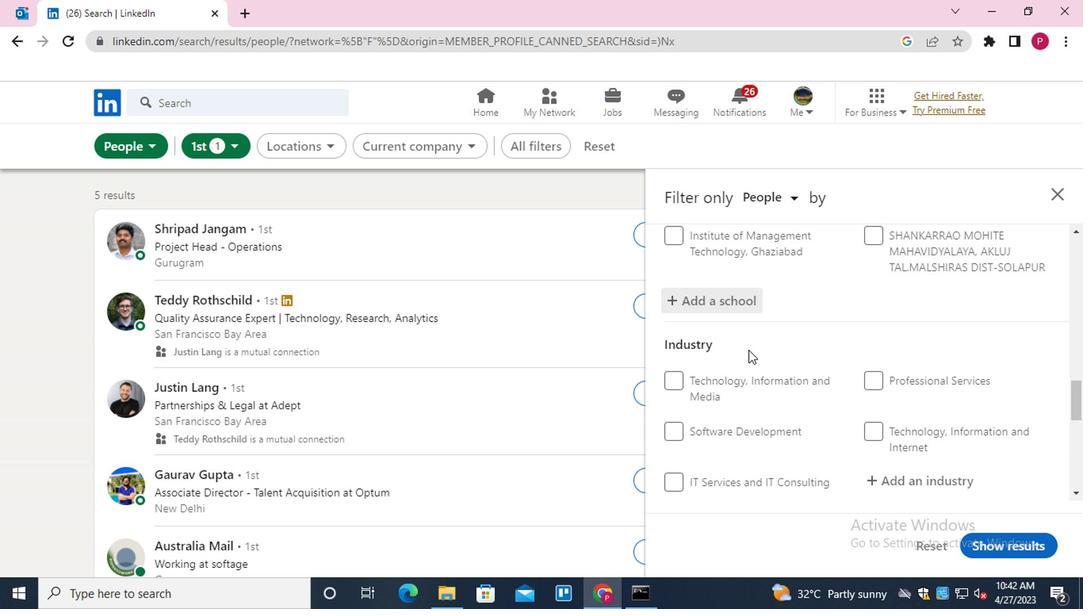 
Action: Mouse scrolled (752, 349) with delta (0, 0)
Screenshot: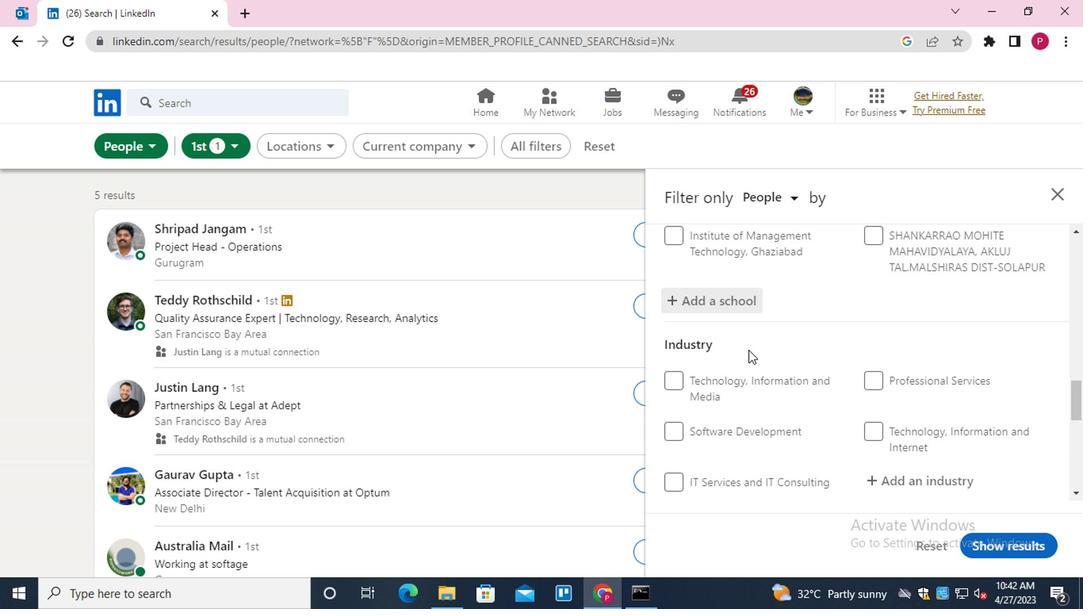 
Action: Mouse moved to (898, 314)
Screenshot: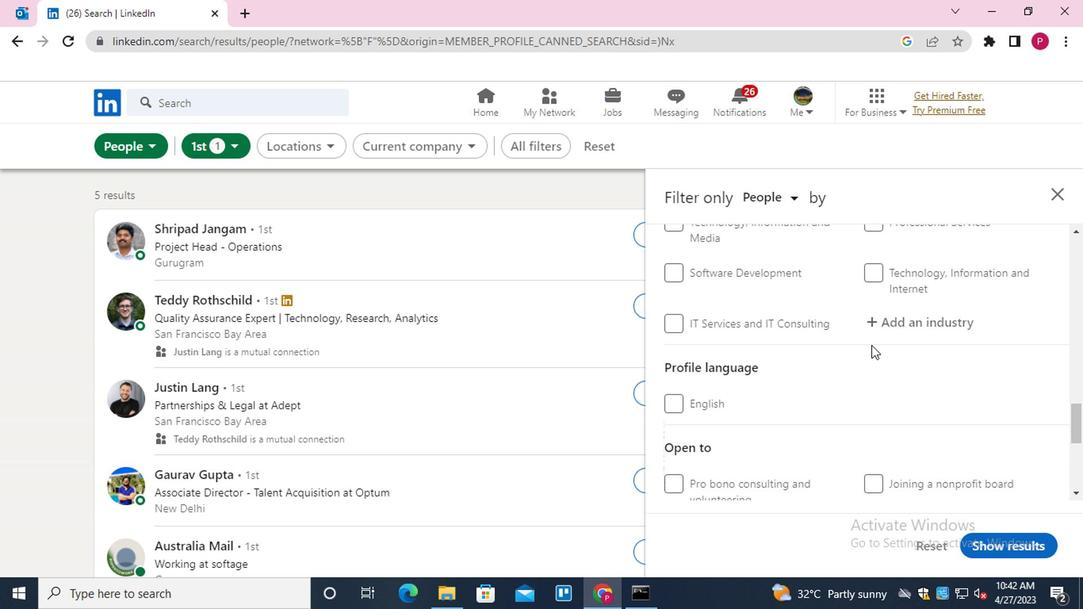 
Action: Mouse pressed left at (898, 314)
Screenshot: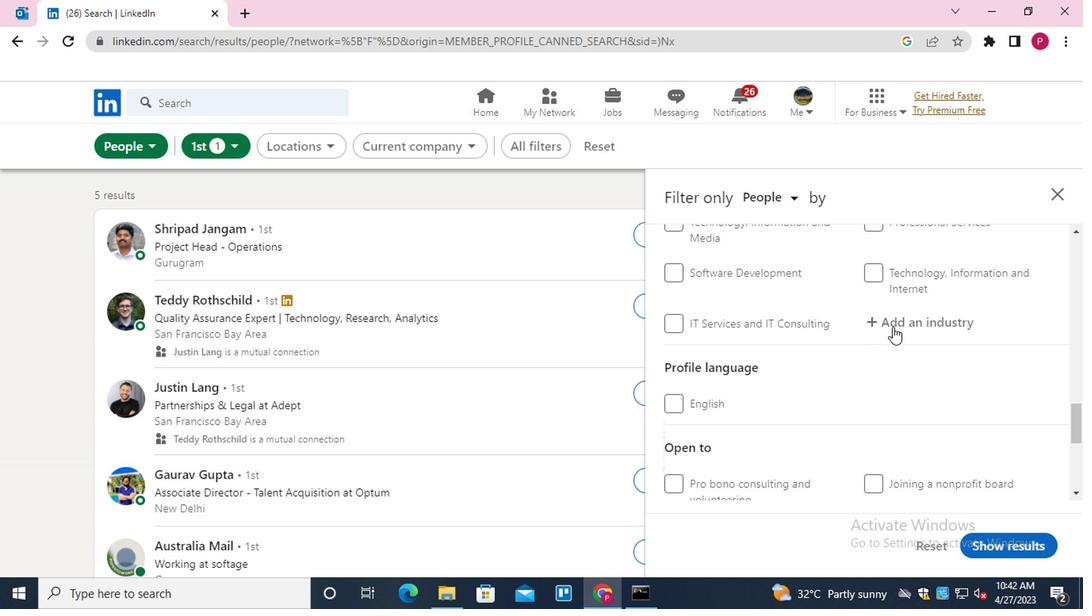 
Action: Mouse moved to (899, 314)
Screenshot: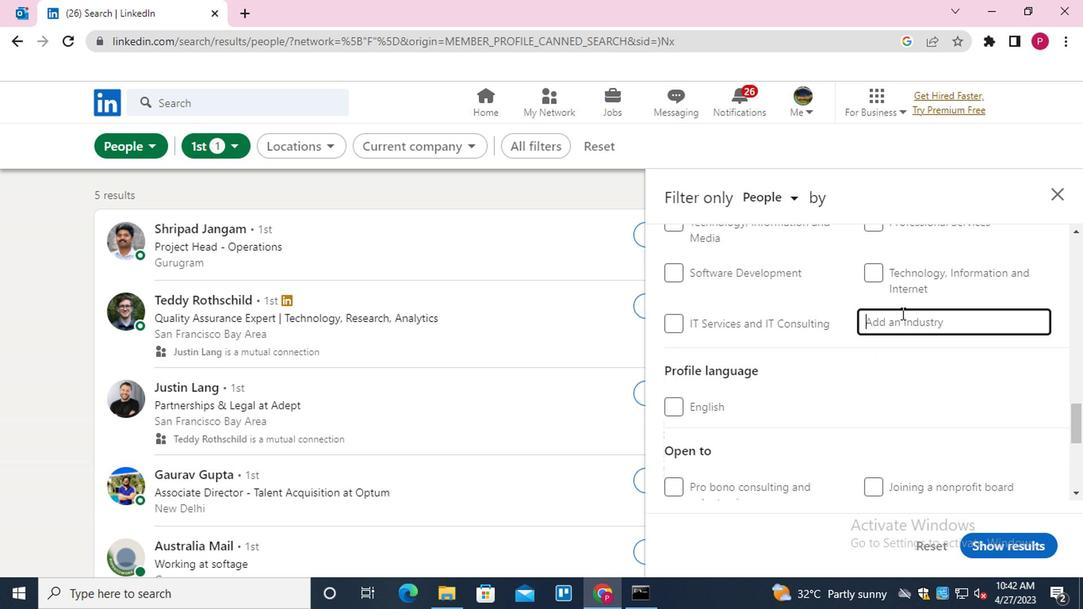 
Action: Key pressed <Key.shift>WHOLESALES<Key.down><Key.down><Key.backspace><Key.down><Key.down><Key.down><Key.down><Key.down><Key.down><Key.down><Key.down><Key.down><Key.down><Key.down><Key.down><Key.down><Key.up><Key.enter>
Screenshot: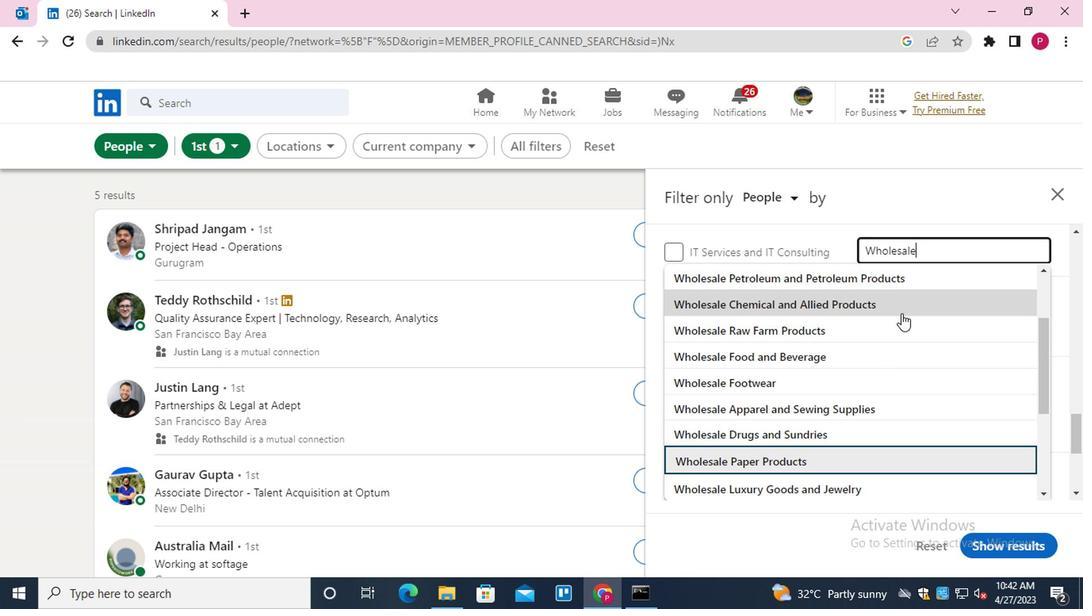 
Action: Mouse moved to (868, 313)
Screenshot: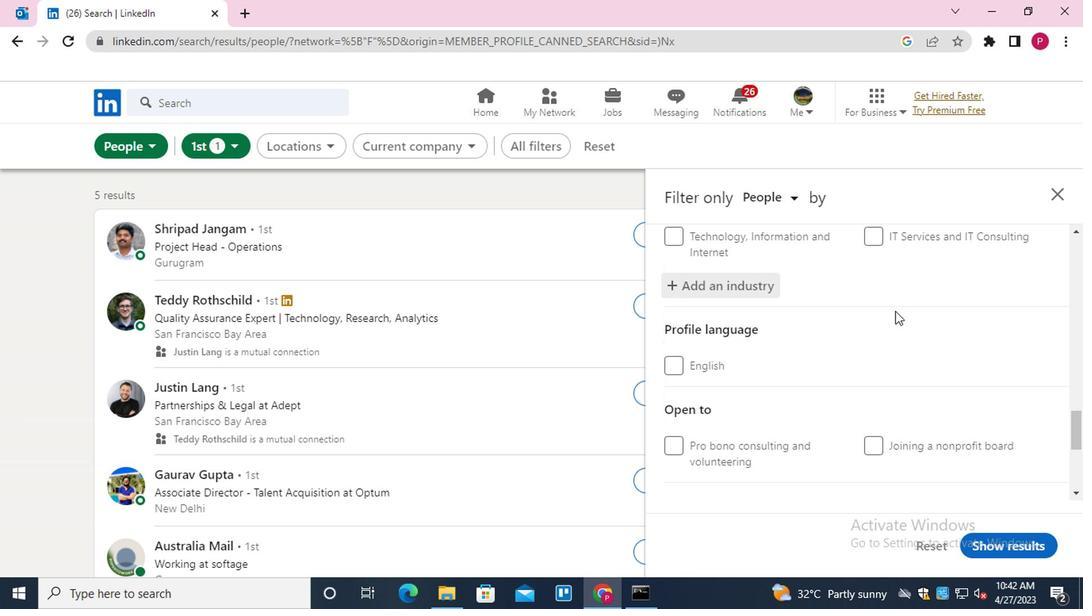 
Action: Mouse scrolled (868, 312) with delta (0, 0)
Screenshot: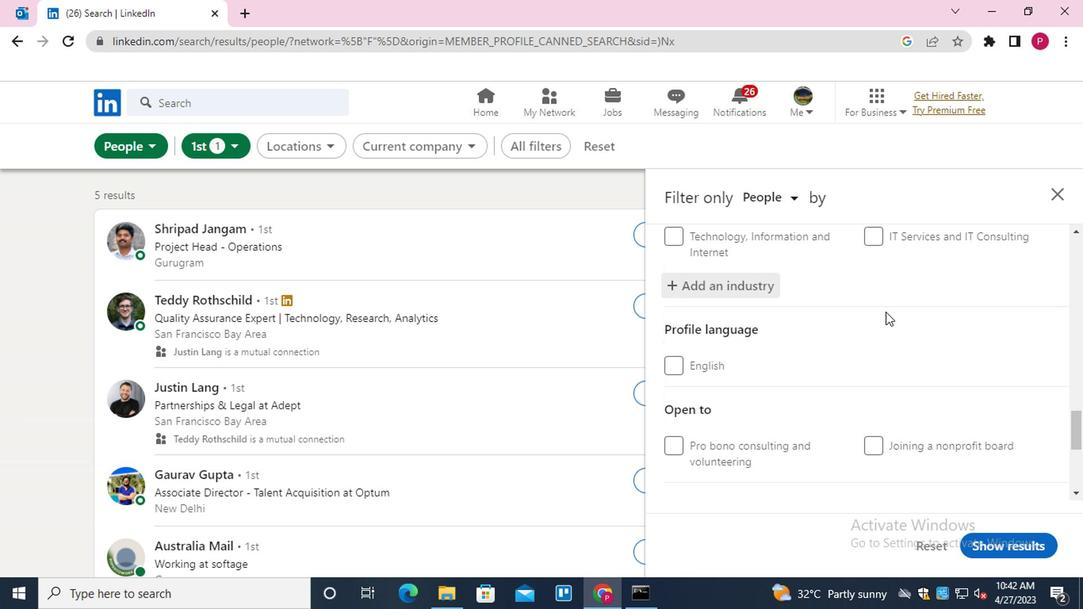 
Action: Mouse scrolled (868, 312) with delta (0, 0)
Screenshot: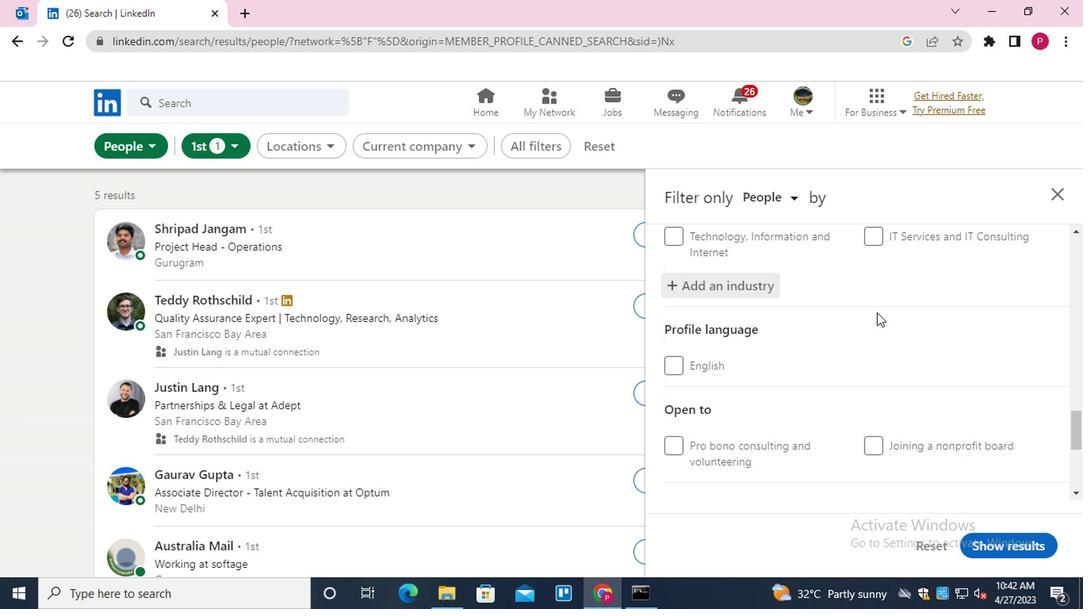 
Action: Mouse moved to (702, 258)
Screenshot: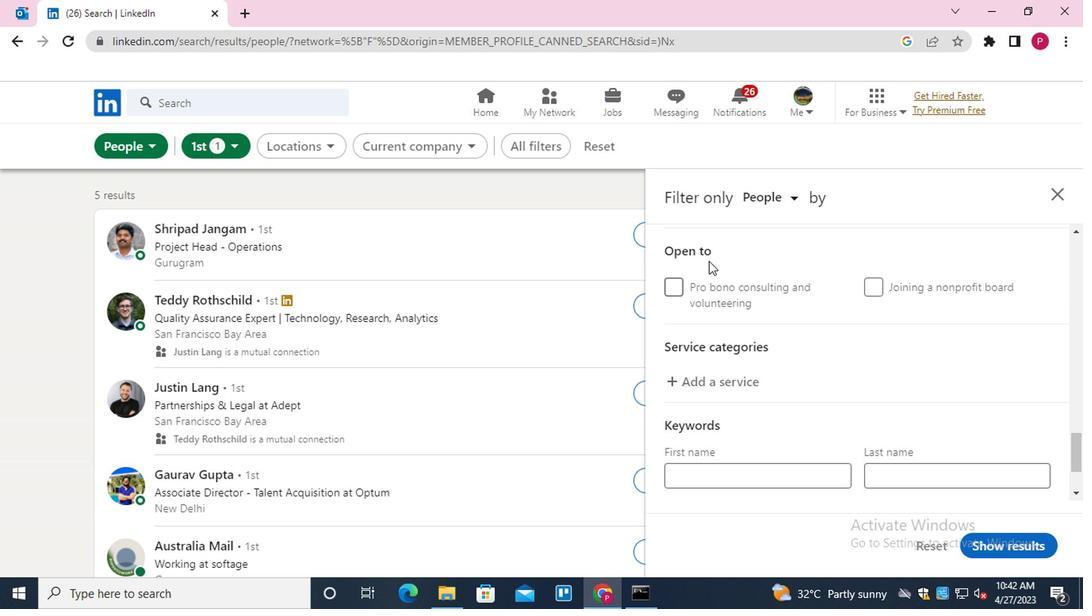 
Action: Mouse scrolled (702, 259) with delta (0, 1)
Screenshot: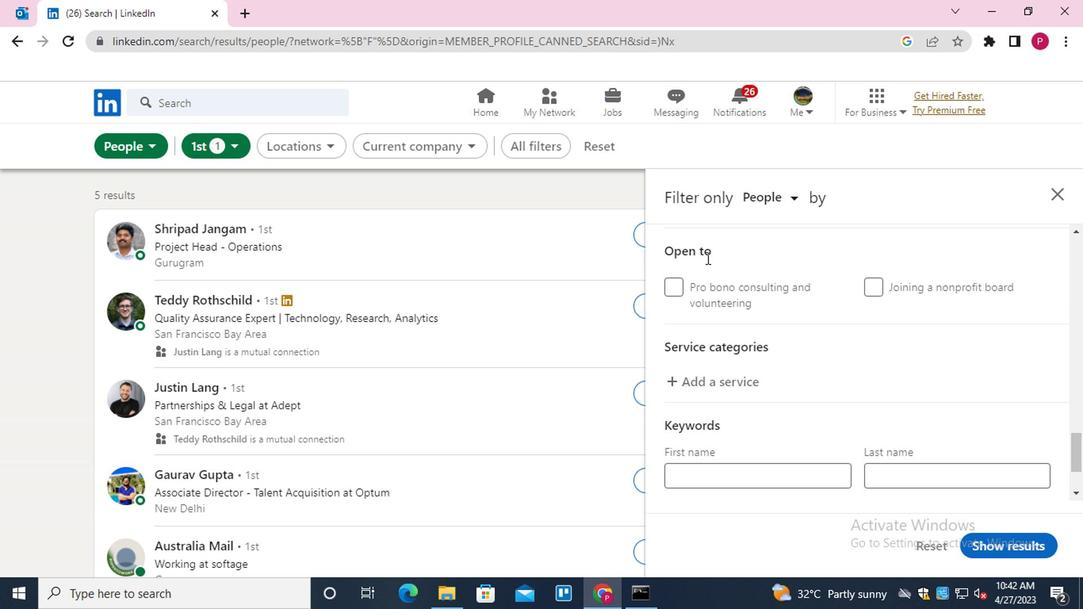 
Action: Mouse moved to (696, 291)
Screenshot: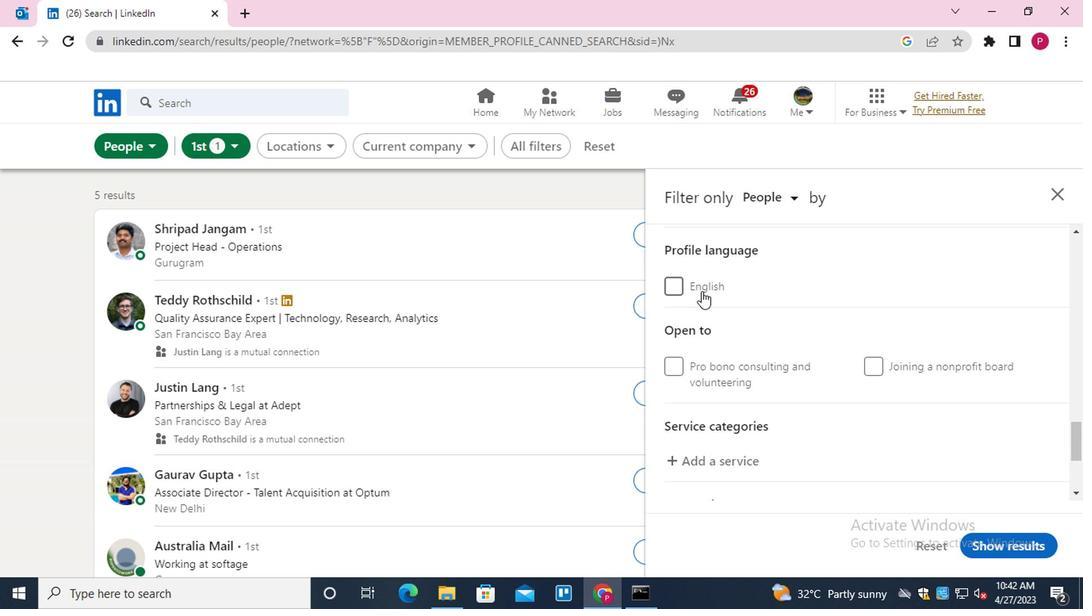 
Action: Mouse pressed left at (696, 291)
Screenshot: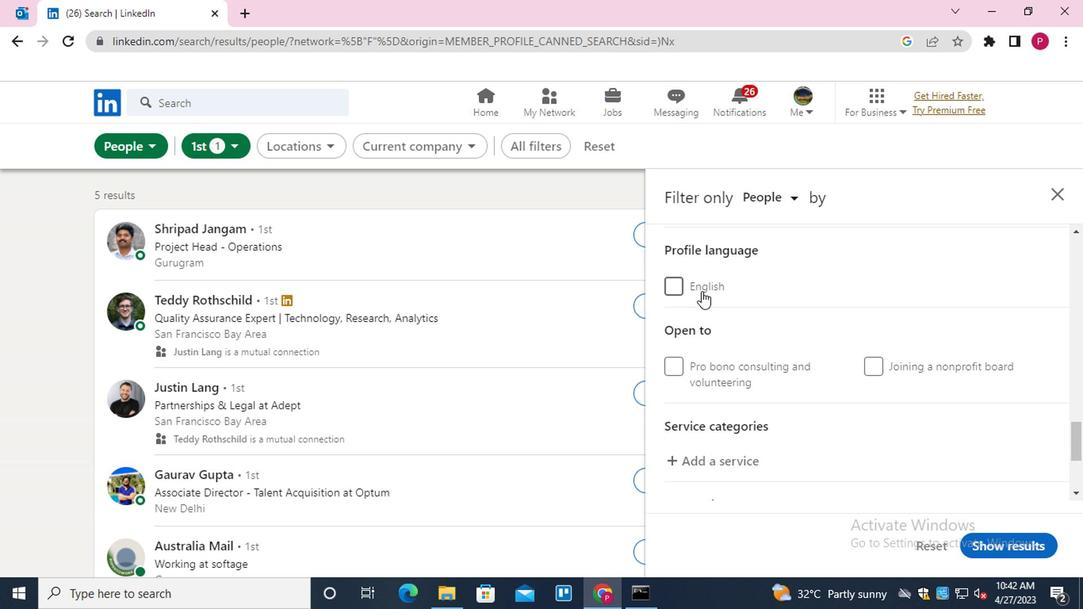 
Action: Mouse moved to (744, 318)
Screenshot: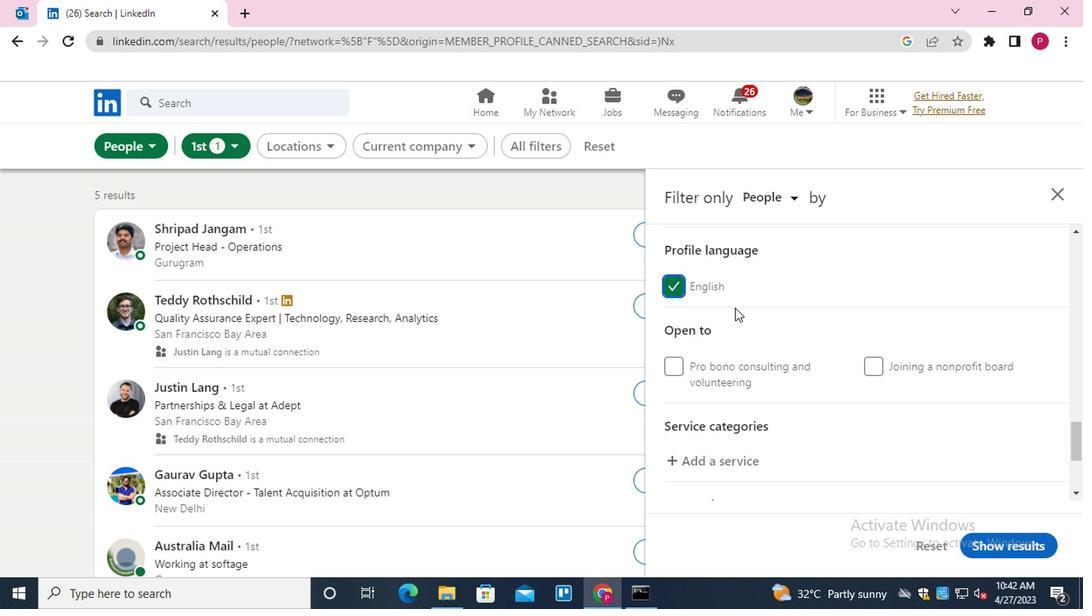 
Action: Mouse scrolled (744, 318) with delta (0, 0)
Screenshot: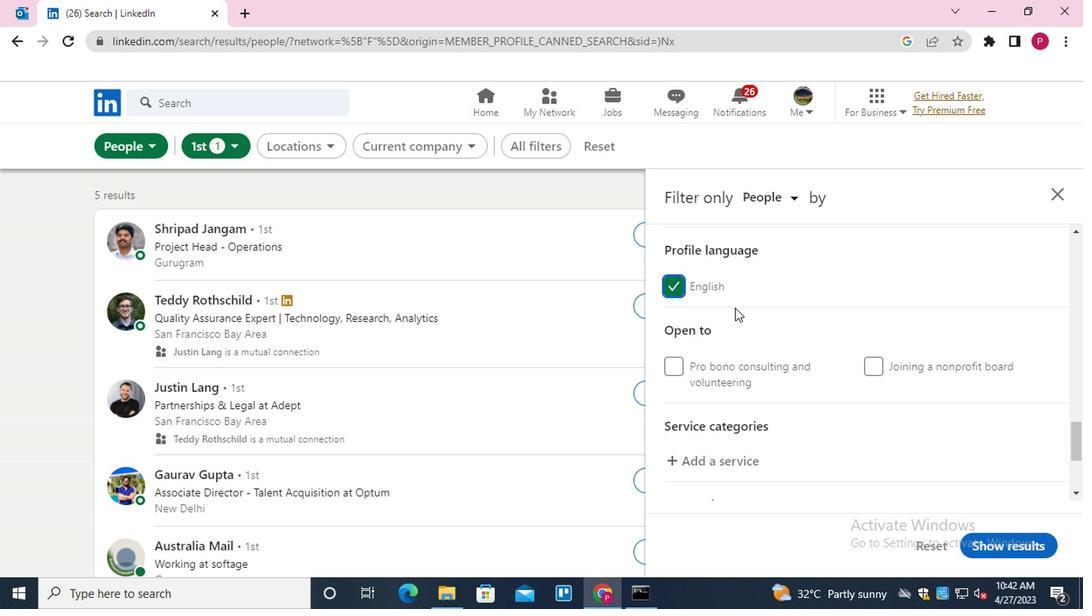 
Action: Mouse moved to (746, 322)
Screenshot: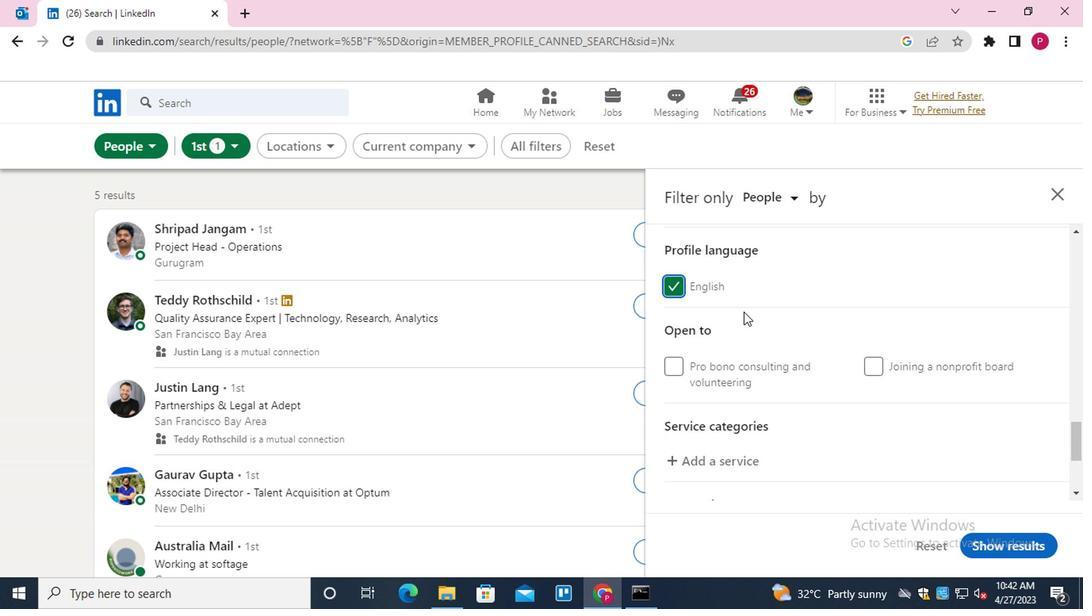 
Action: Mouse scrolled (746, 322) with delta (0, 0)
Screenshot: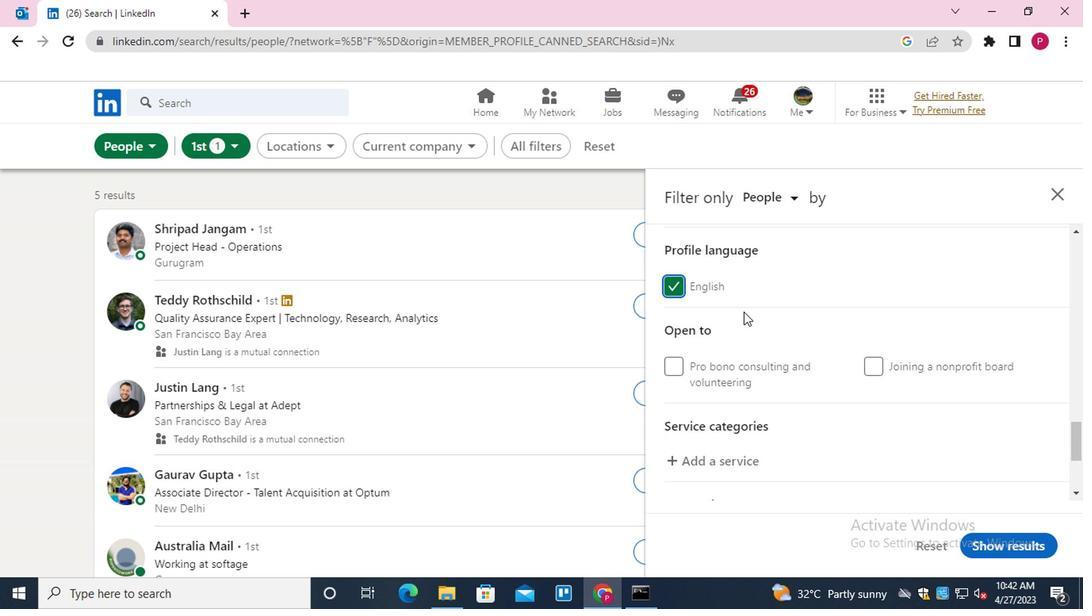 
Action: Mouse moved to (747, 324)
Screenshot: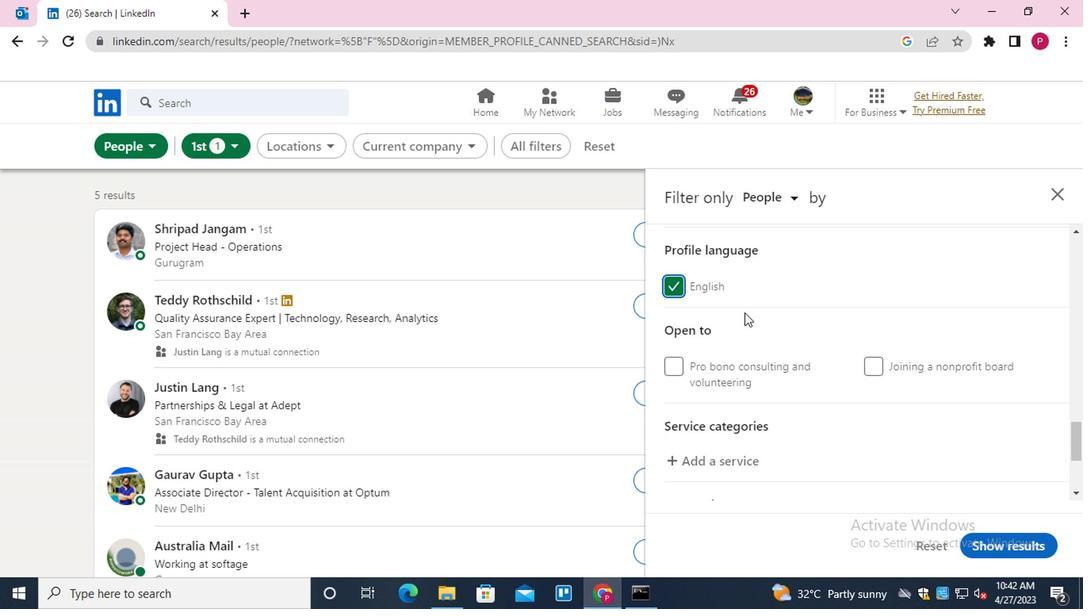 
Action: Mouse scrolled (747, 323) with delta (0, 0)
Screenshot: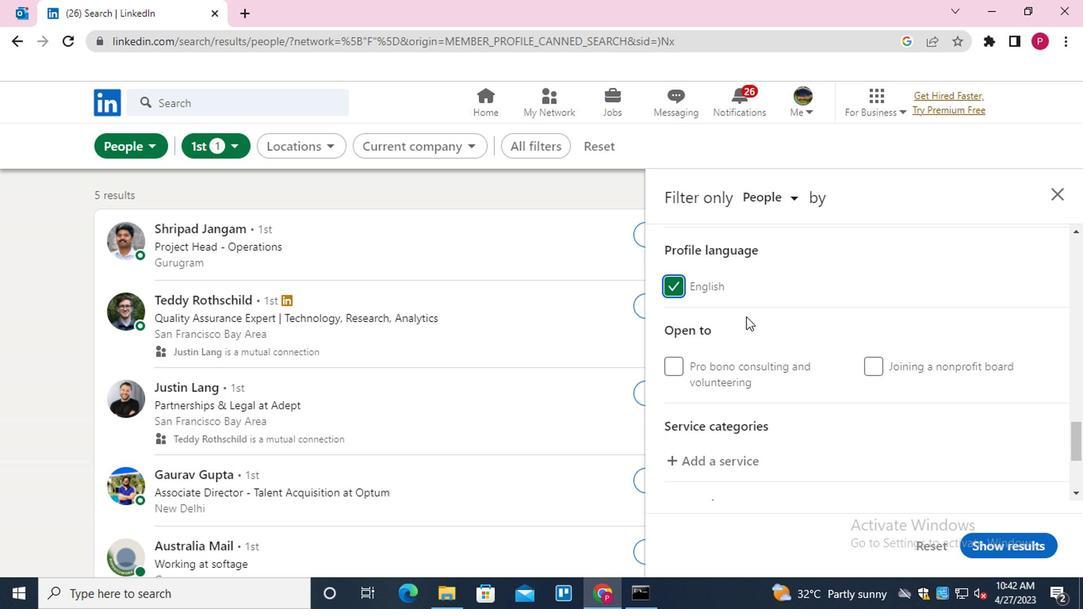 
Action: Mouse moved to (744, 283)
Screenshot: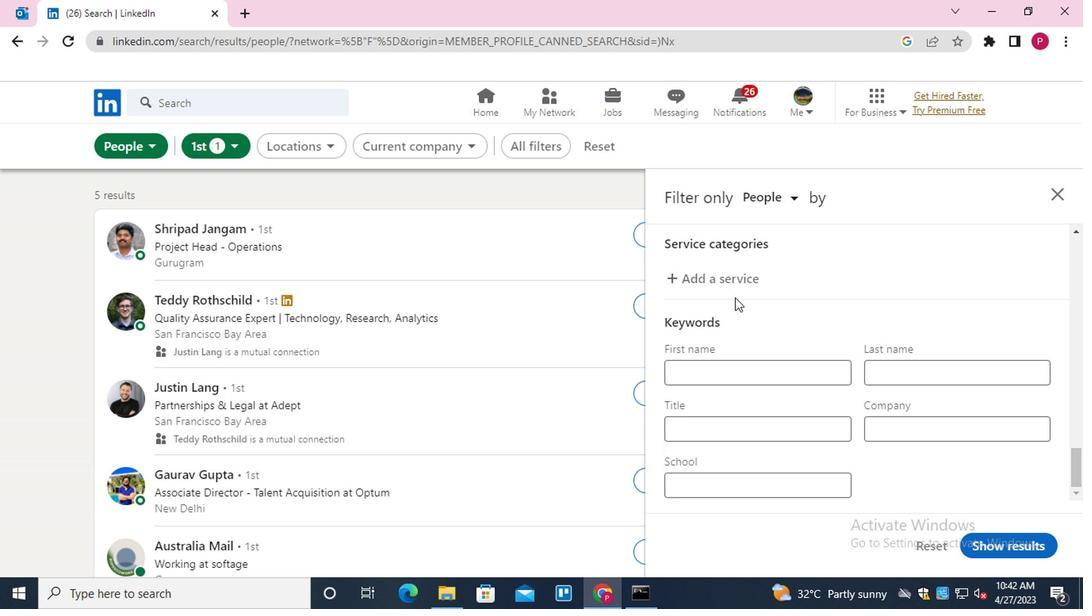 
Action: Mouse pressed left at (744, 283)
Screenshot: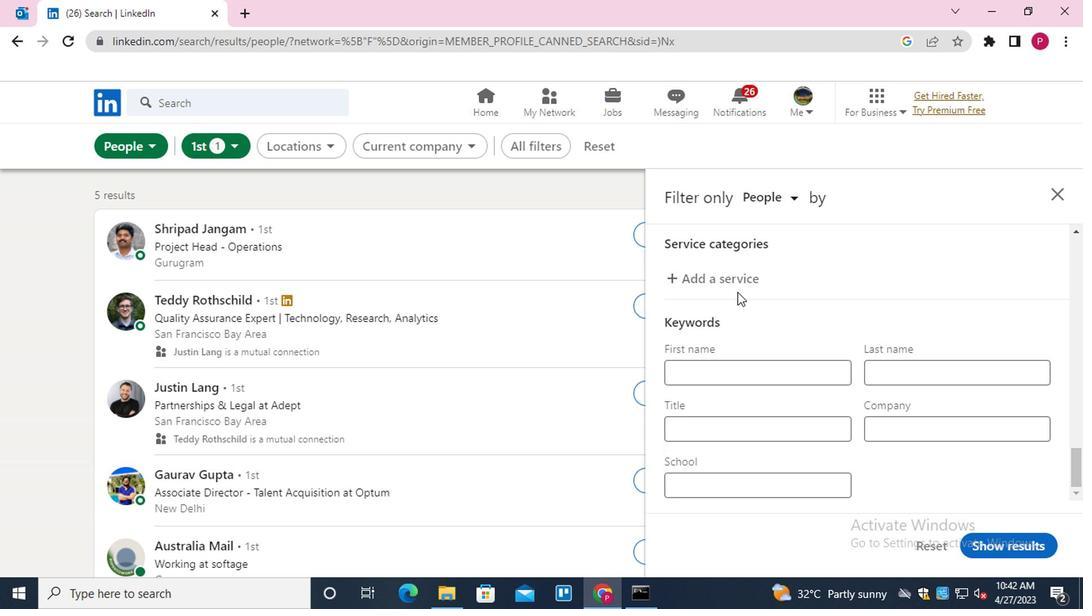
Action: Mouse moved to (744, 282)
Screenshot: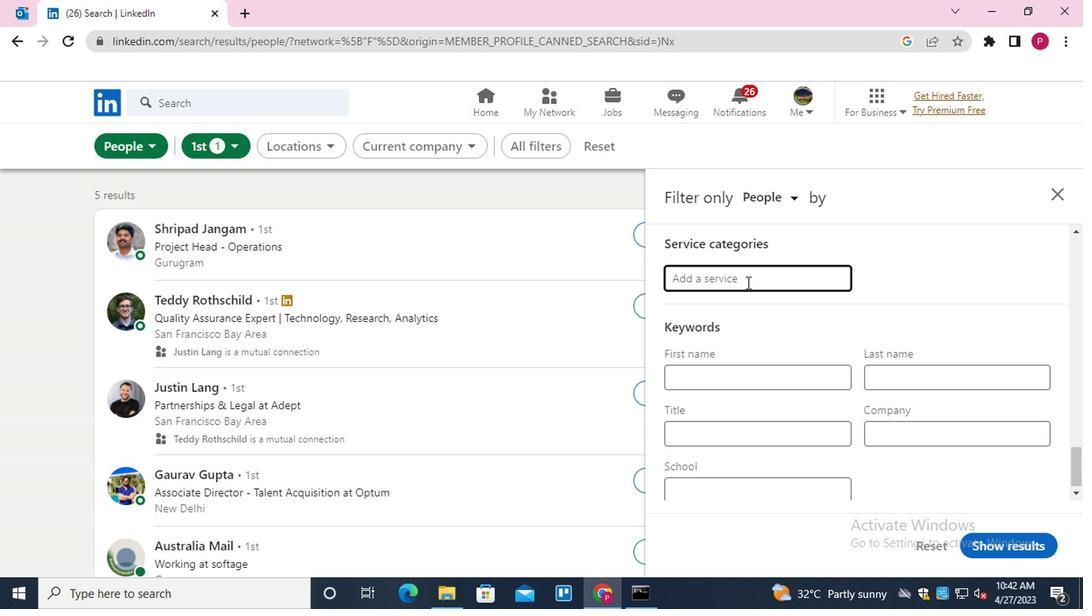
Action: Key pressed <Key.shift><Key.shift><Key.shift><Key.shift><Key.shift><Key.shift><Key.shift><Key.shift>O<Key.backspace><Key.shift>PRICING<Key.down><Key.enter>
Screenshot: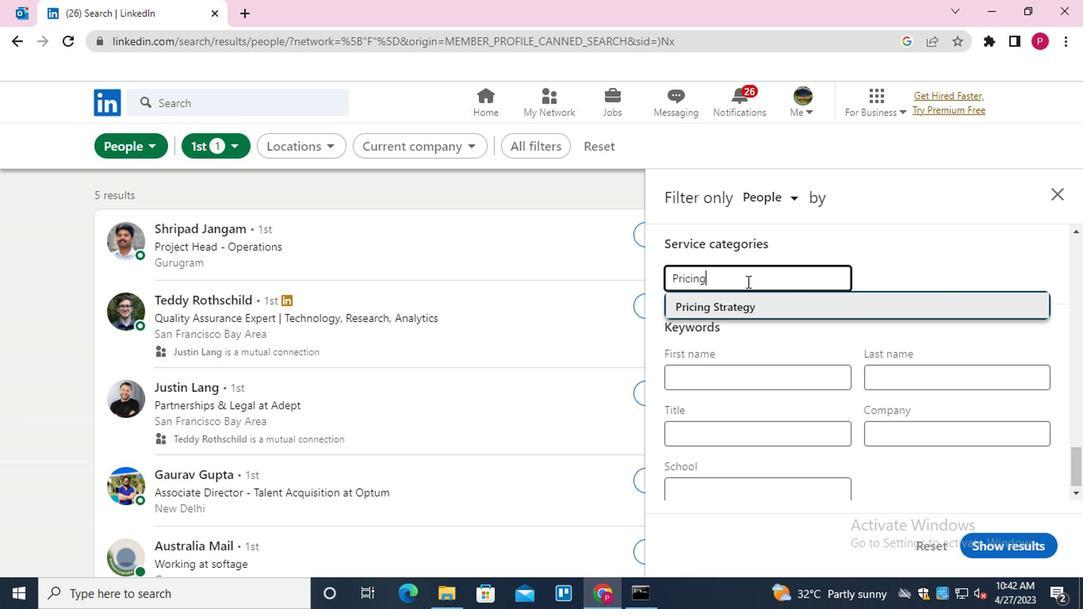 
Action: Mouse moved to (764, 426)
Screenshot: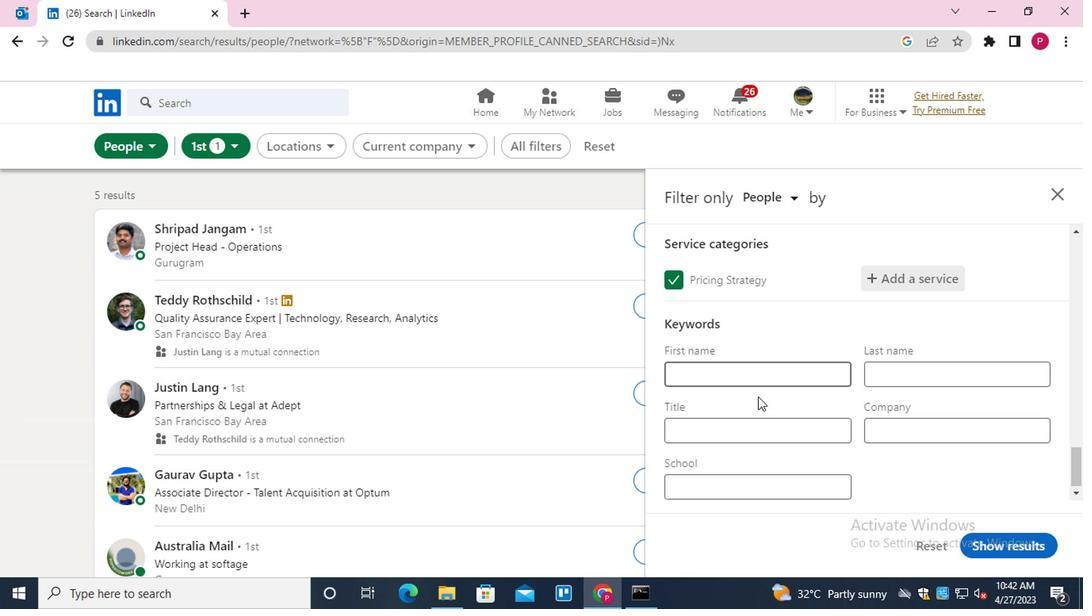 
Action: Mouse pressed left at (764, 426)
Screenshot: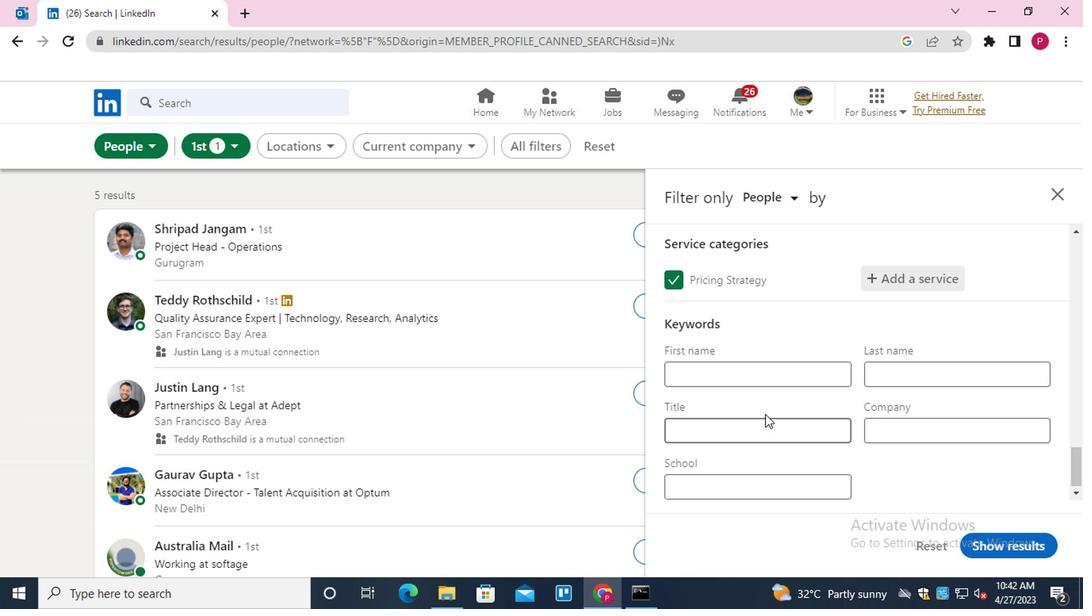 
Action: Mouse moved to (765, 426)
Screenshot: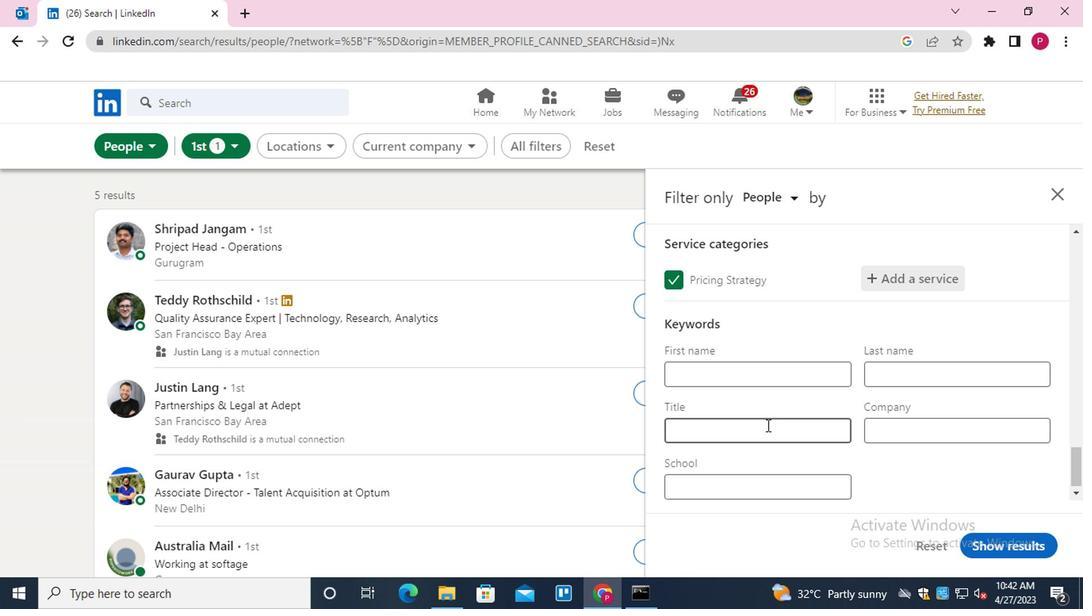 
Action: Key pressed <Key.shift>LANDSCAPING<Key.space><Key.shift>ASSISTANT
Screenshot: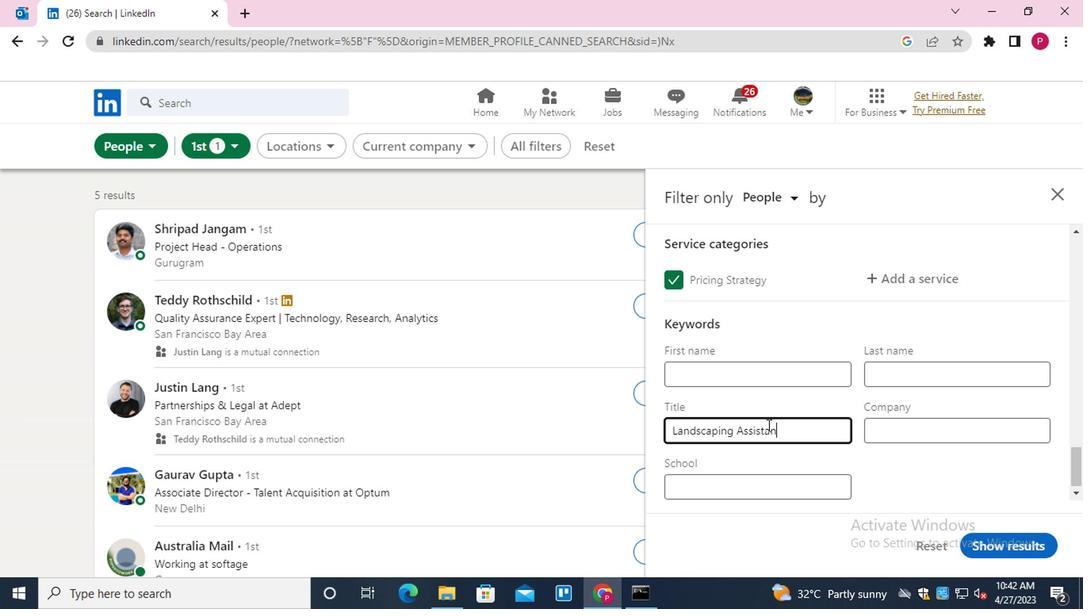 
Action: Mouse moved to (982, 550)
Screenshot: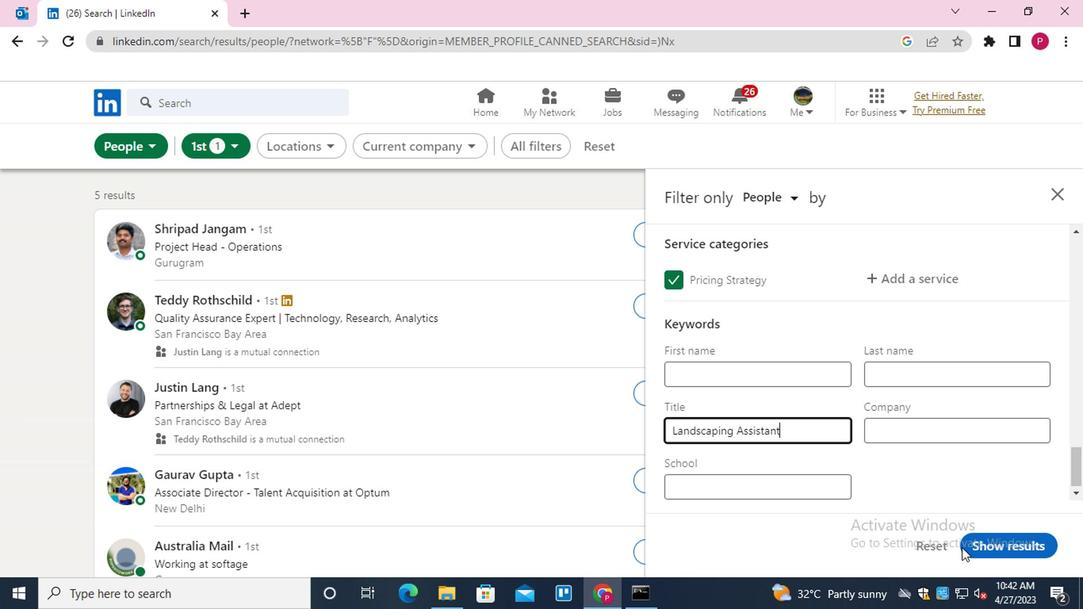 
Action: Mouse pressed left at (982, 550)
Screenshot: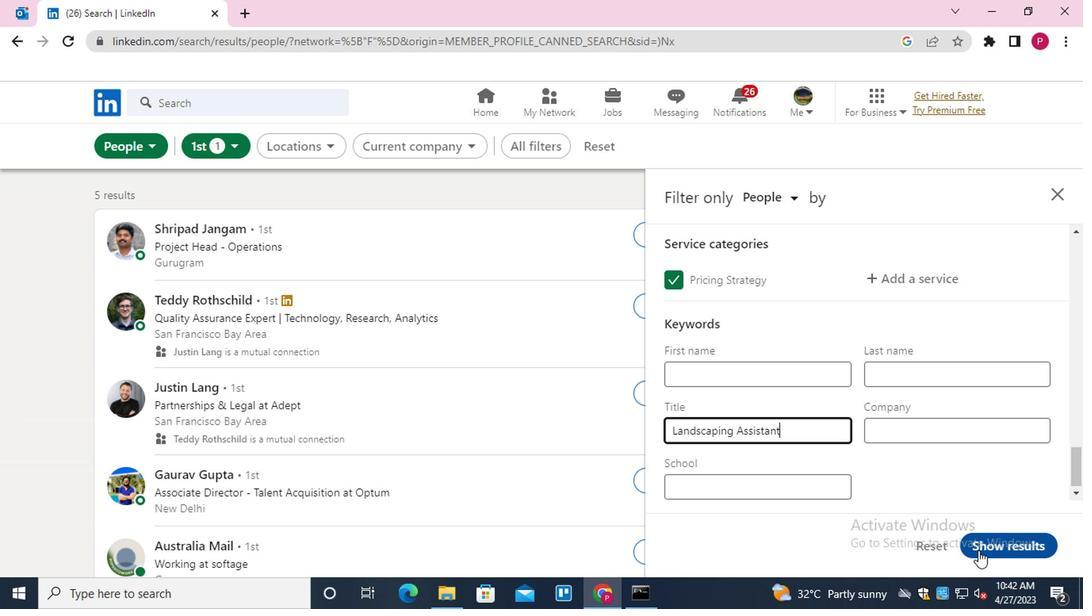 
Action: Mouse moved to (417, 273)
Screenshot: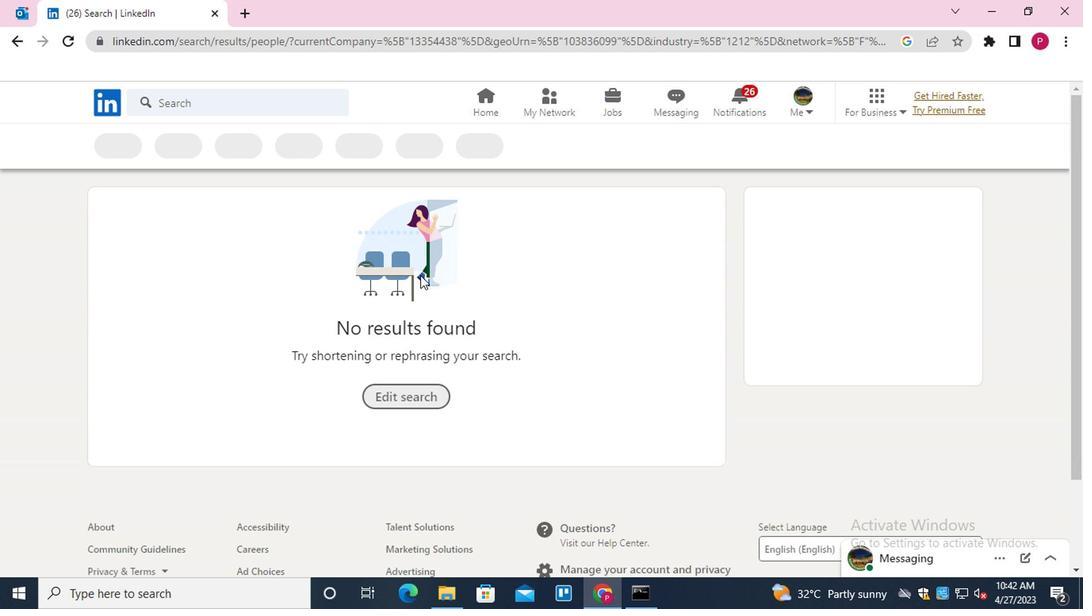 
